 Task: Add Attachment from "Attach a link" to Card Card0000000116 in Board Board0000000029 in Workspace WS0000000010 in Trello. Add Cover Red to Card Card0000000116 in Board Board0000000029 in Workspace WS0000000010 in Trello. Add "Join Card" Button Button0000000116  to Card Card0000000116 in Board Board0000000029 in Workspace WS0000000010 in Trello. Add Description DS0000000116 to Card Card0000000116 in Board Board0000000029 in Workspace WS0000000010 in Trello. Add Comment CM0000000116 to Card Card0000000116 in Board Board0000000029 in Workspace WS0000000010 in Trello
Action: Mouse moved to (460, 601)
Screenshot: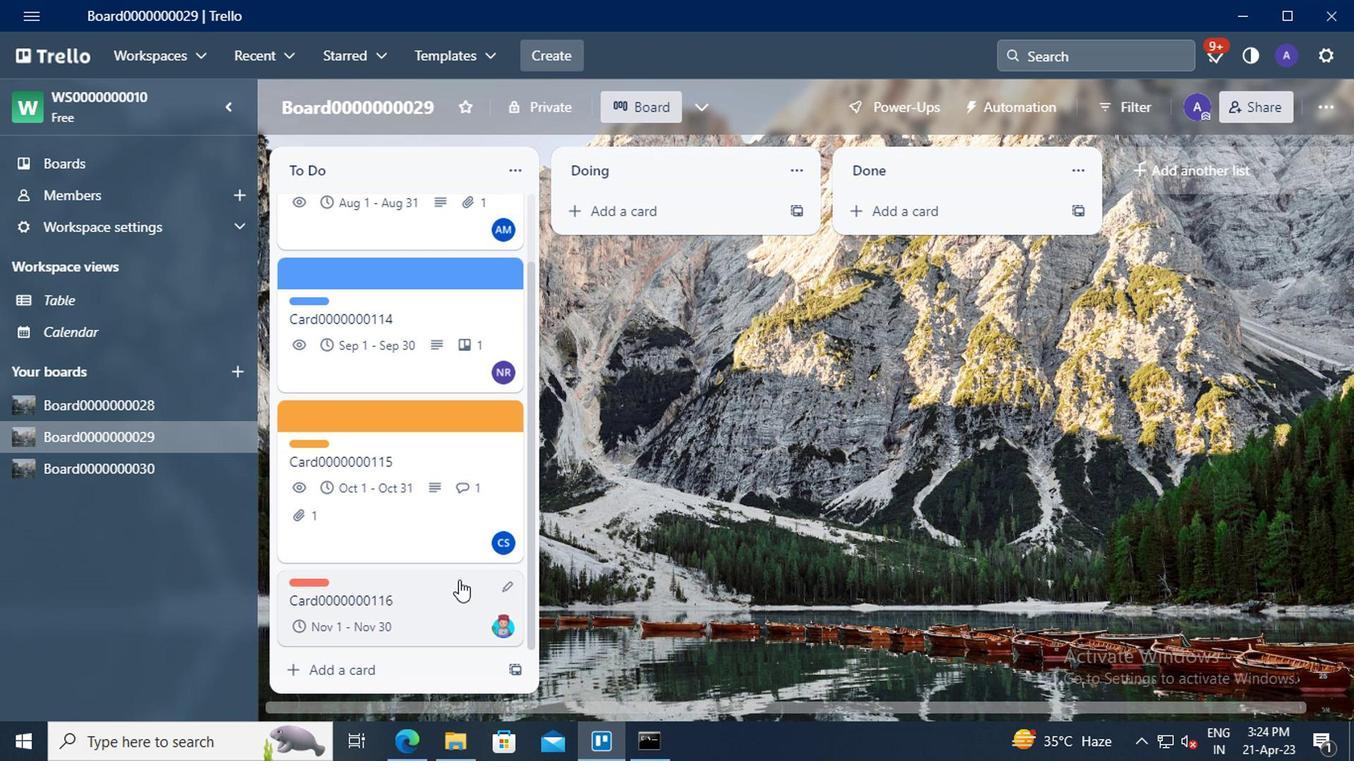 
Action: Mouse pressed left at (460, 601)
Screenshot: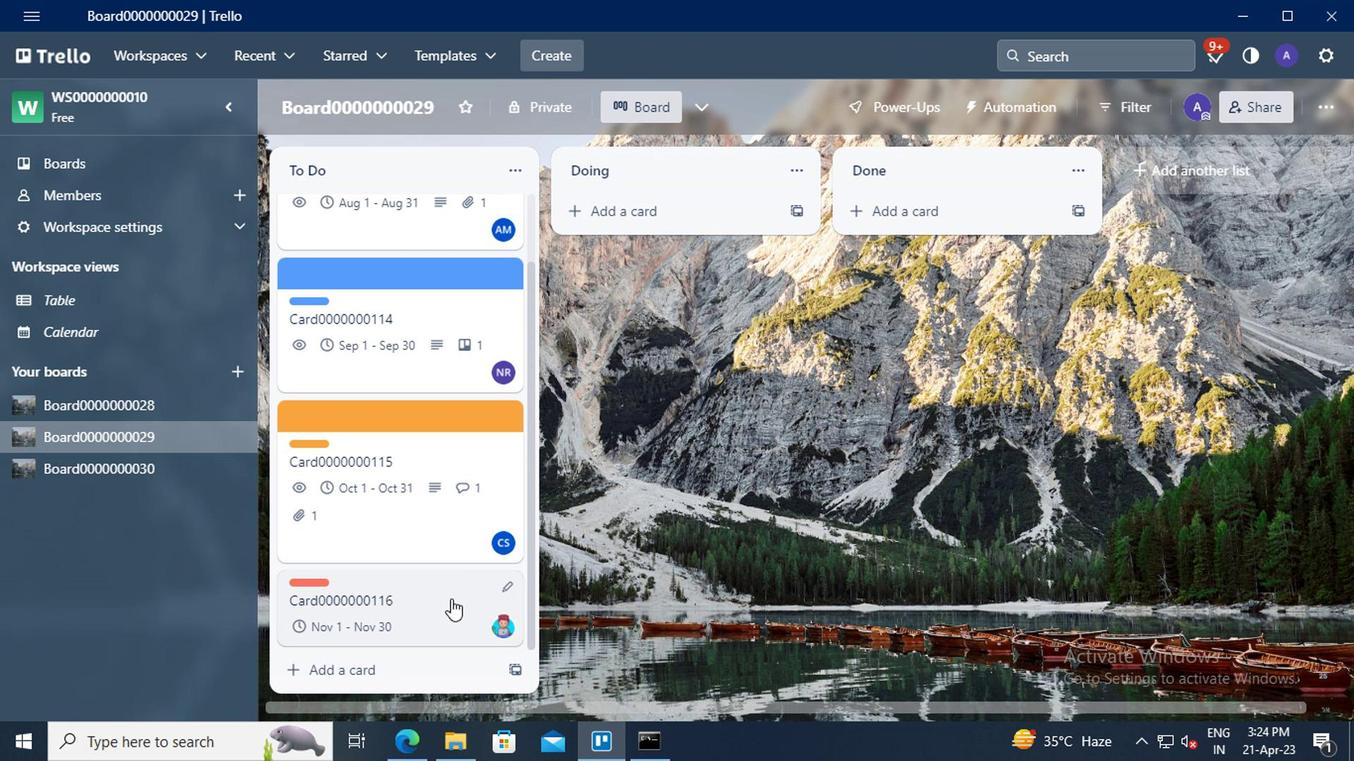 
Action: Mouse moved to (920, 333)
Screenshot: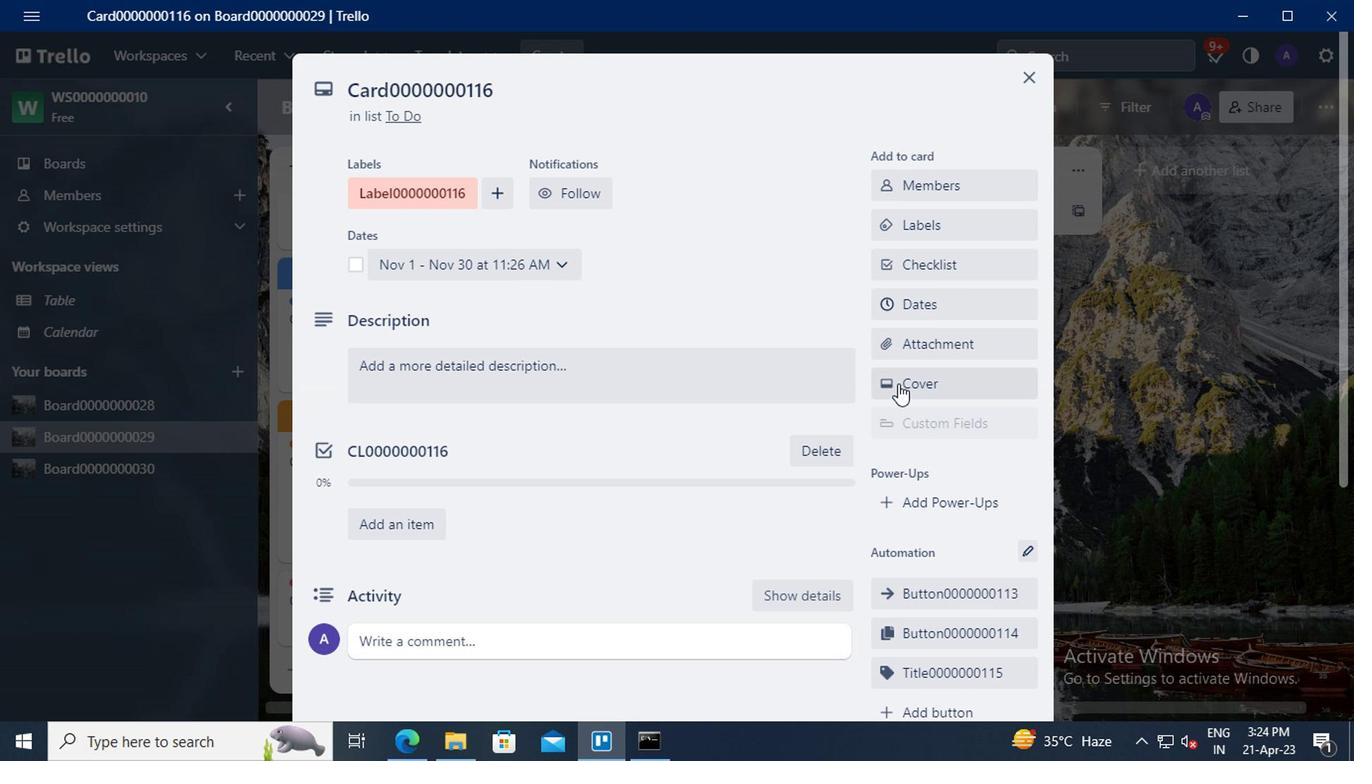 
Action: Mouse pressed left at (920, 333)
Screenshot: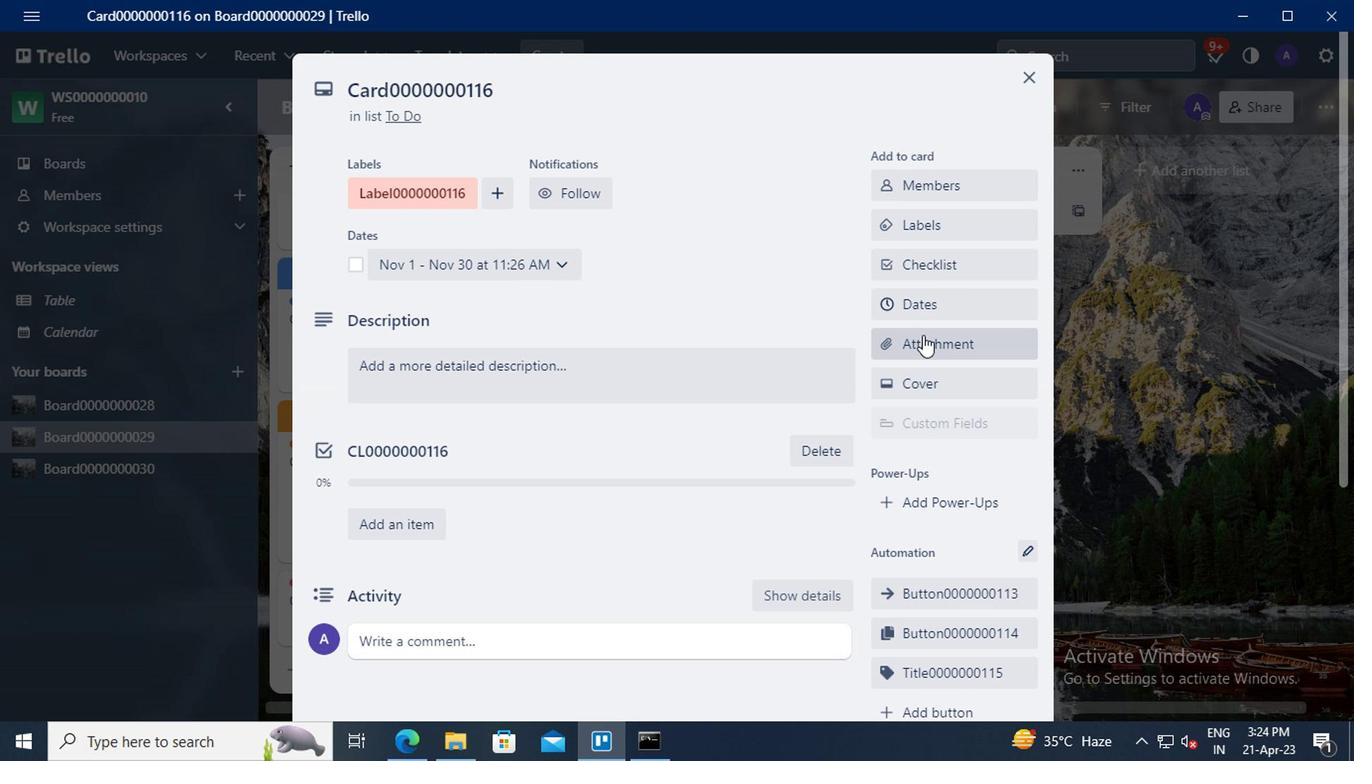 
Action: Mouse moved to (424, 740)
Screenshot: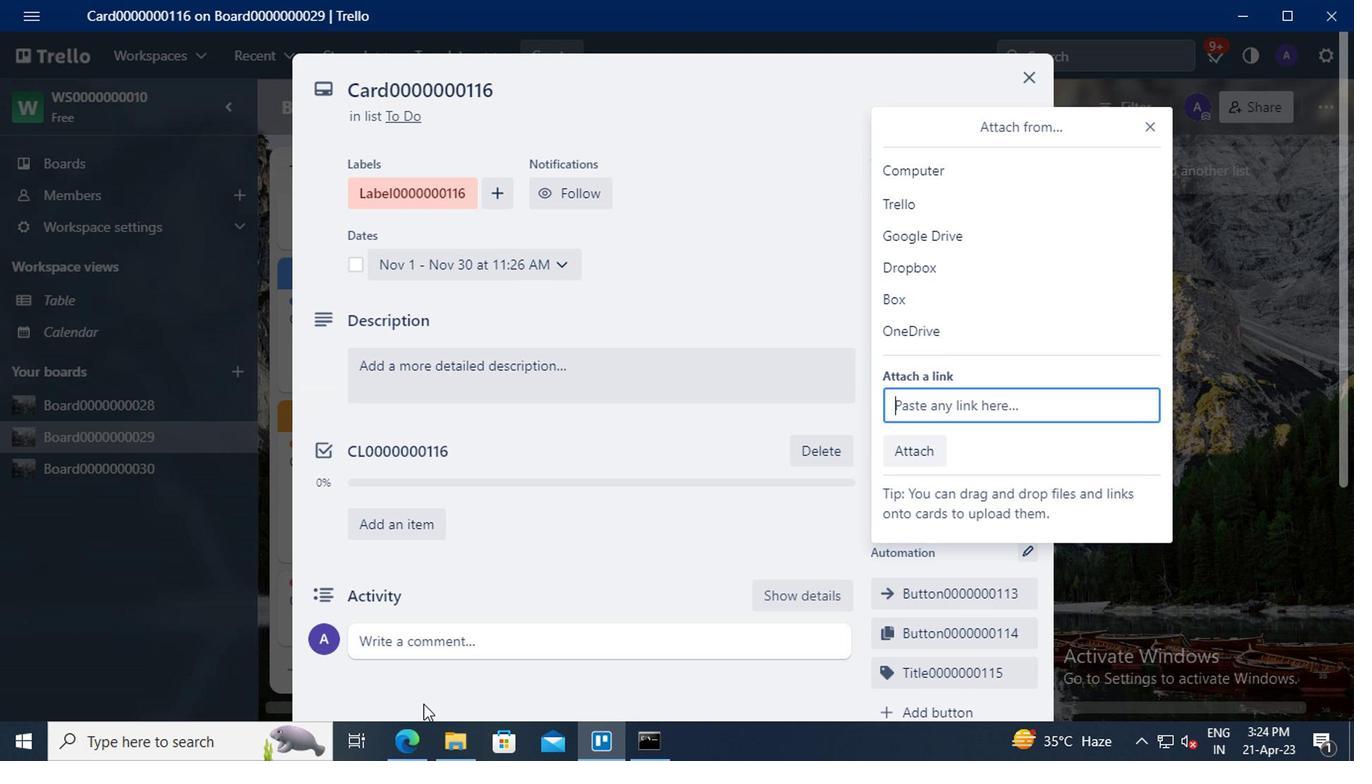 
Action: Mouse pressed left at (424, 740)
Screenshot: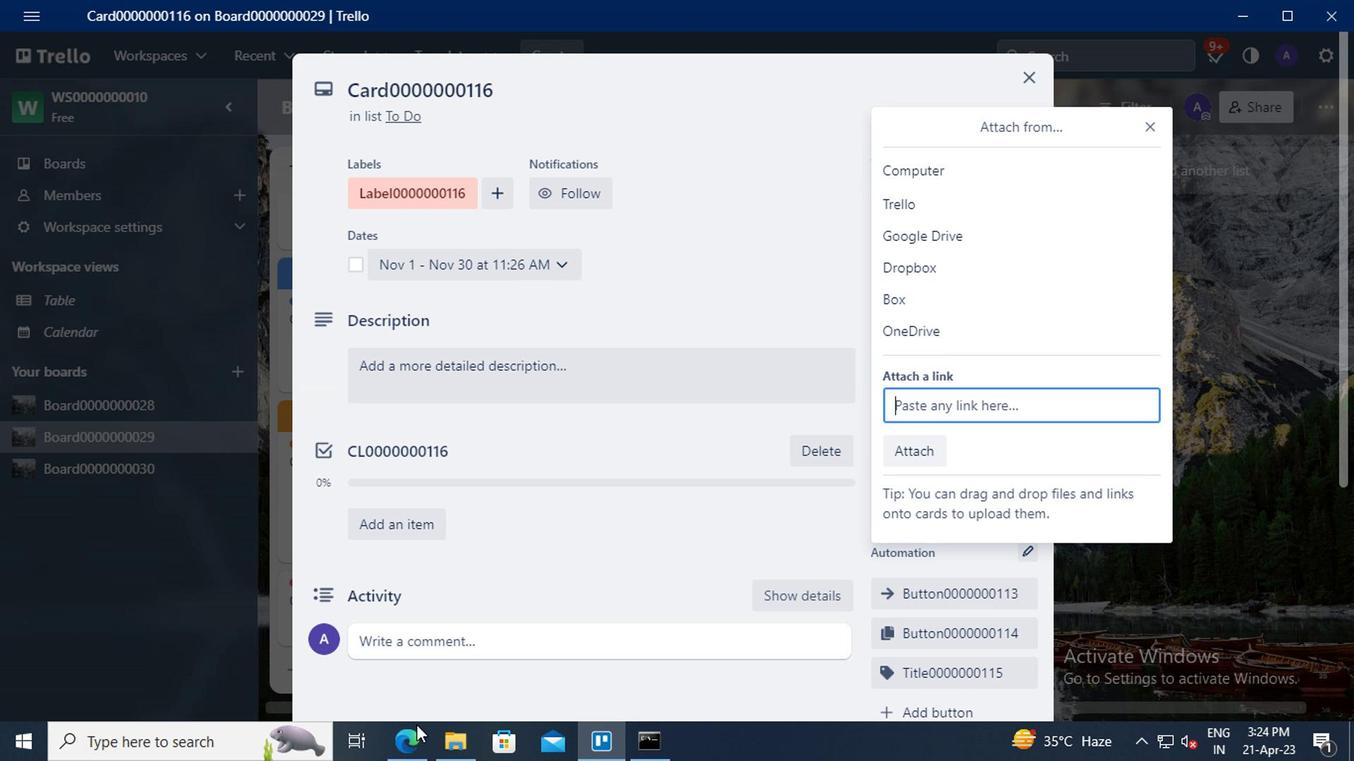 
Action: Mouse moved to (439, 49)
Screenshot: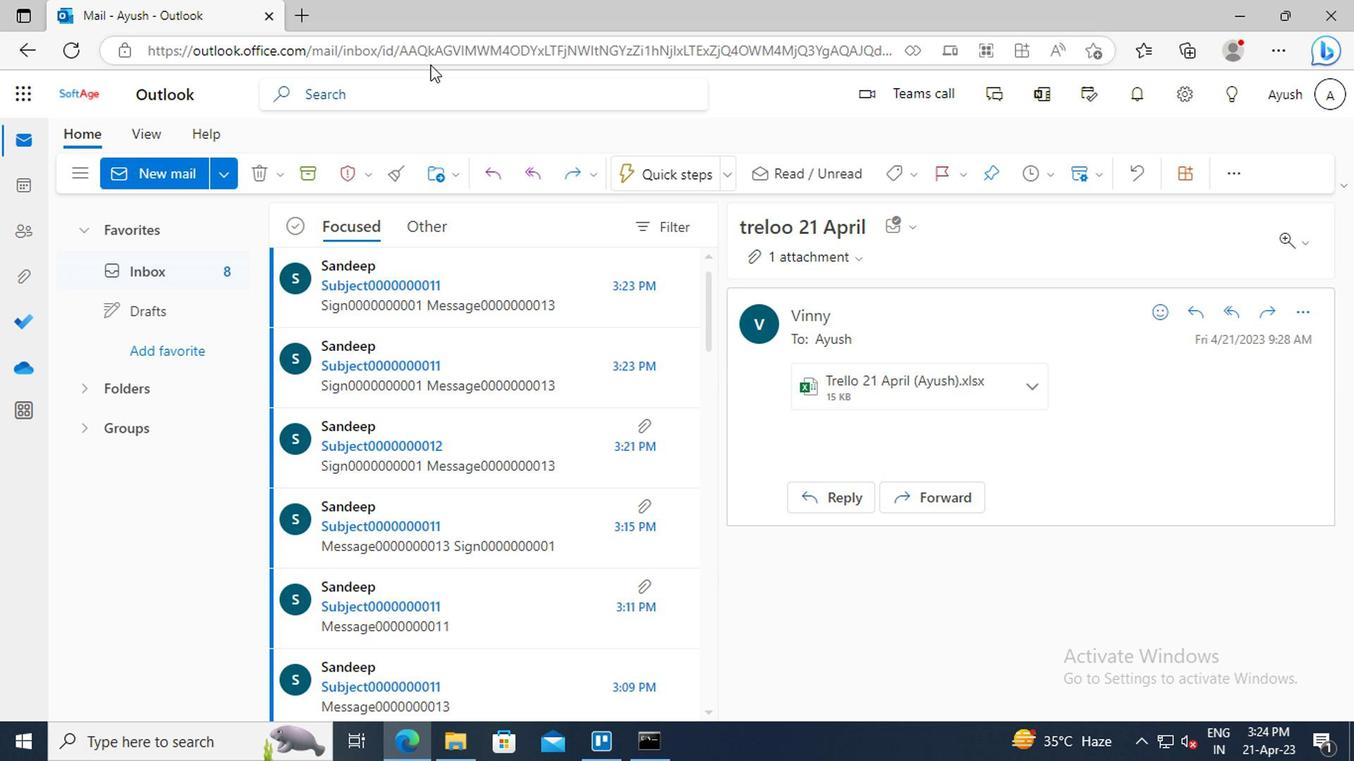 
Action: Mouse pressed left at (439, 49)
Screenshot: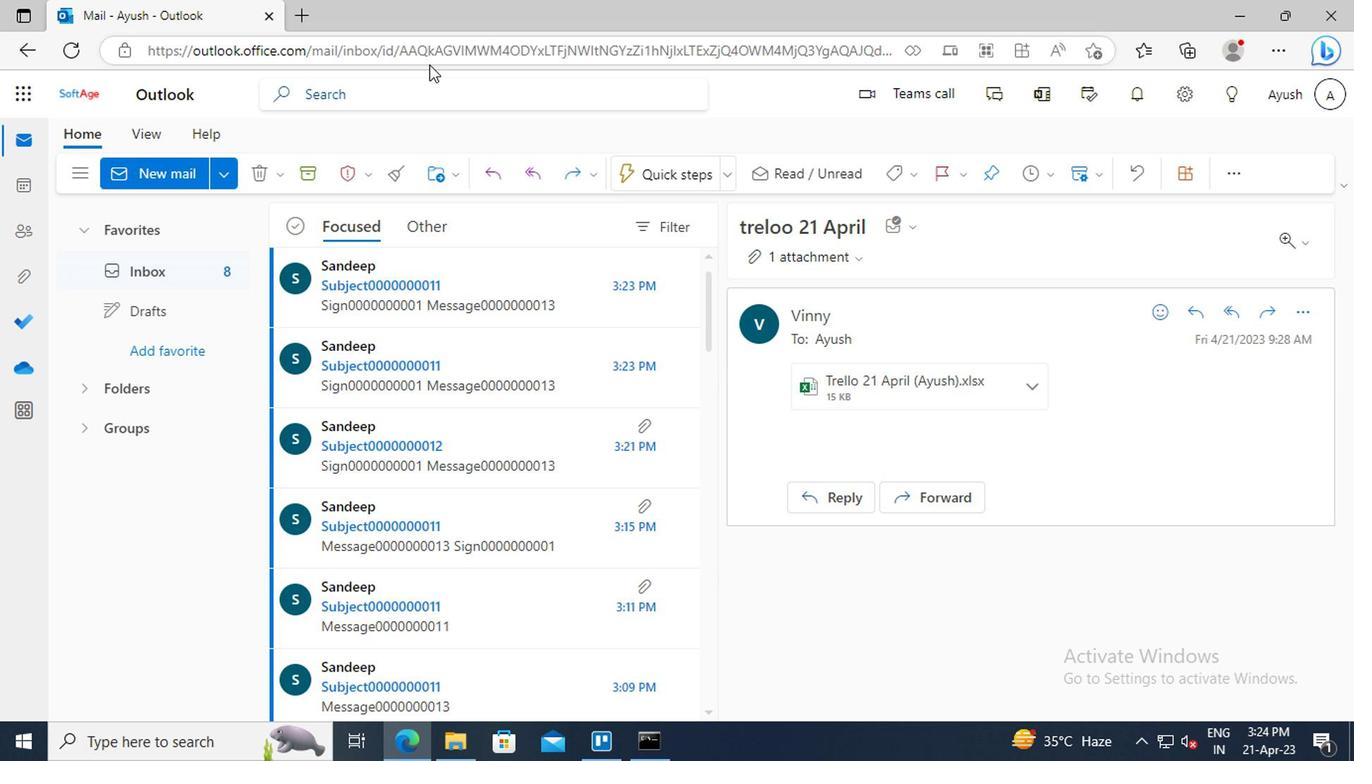 
Action: Key pressed ctrl+C
Screenshot: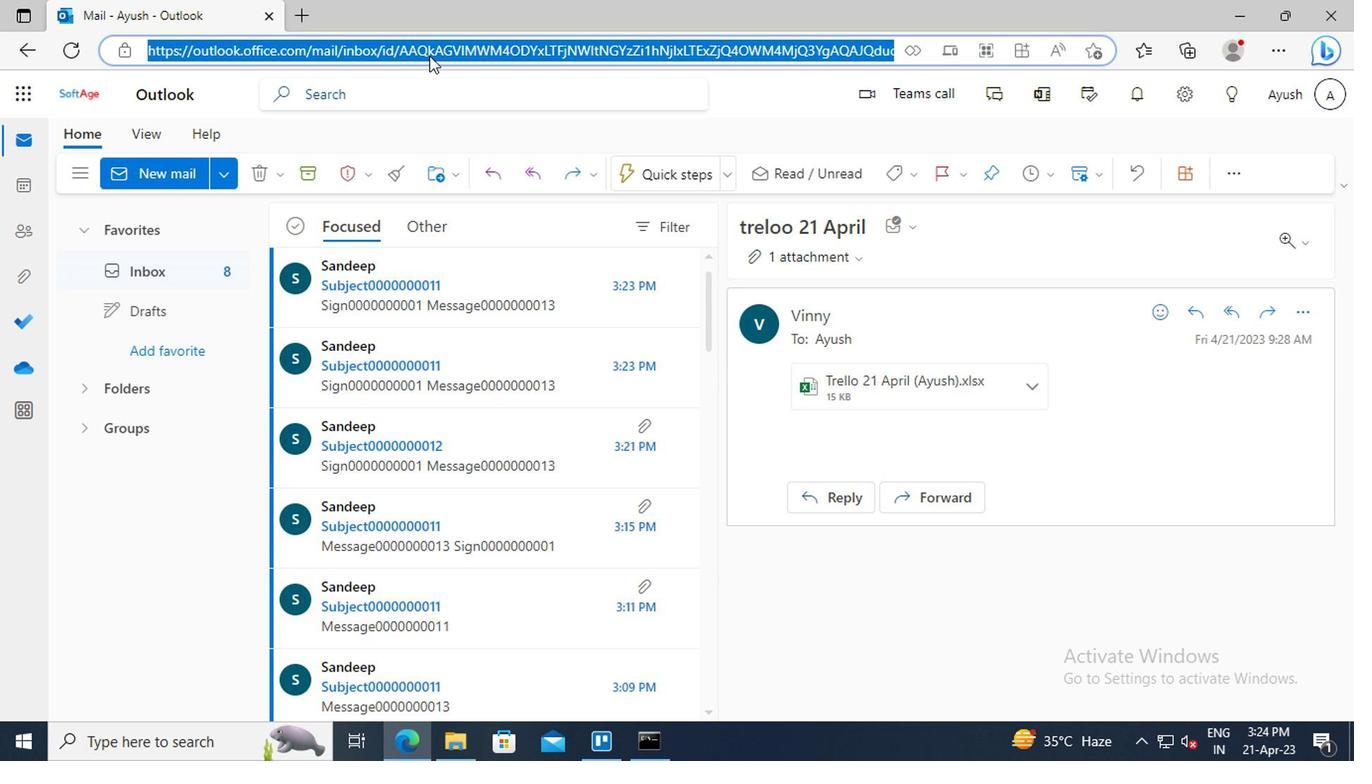 
Action: Mouse moved to (612, 749)
Screenshot: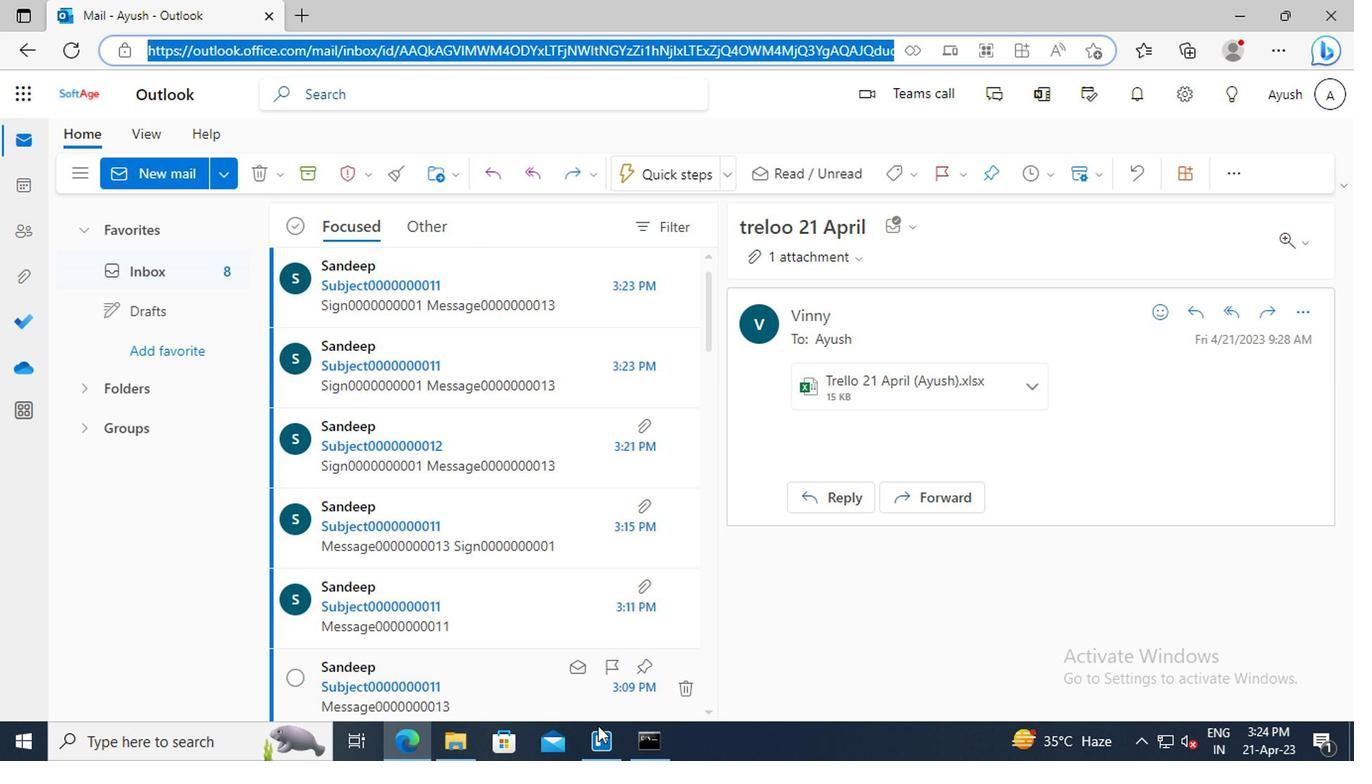 
Action: Mouse pressed left at (612, 749)
Screenshot: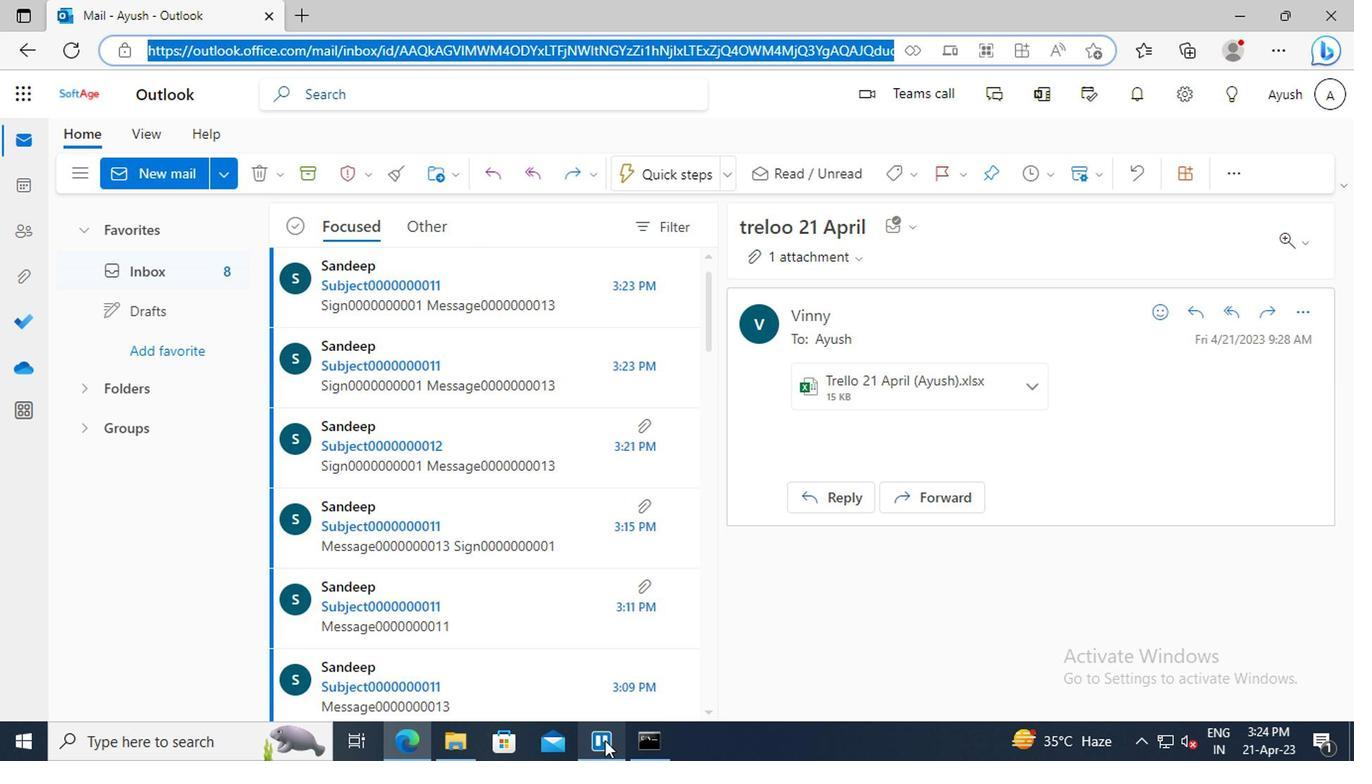 
Action: Mouse moved to (903, 413)
Screenshot: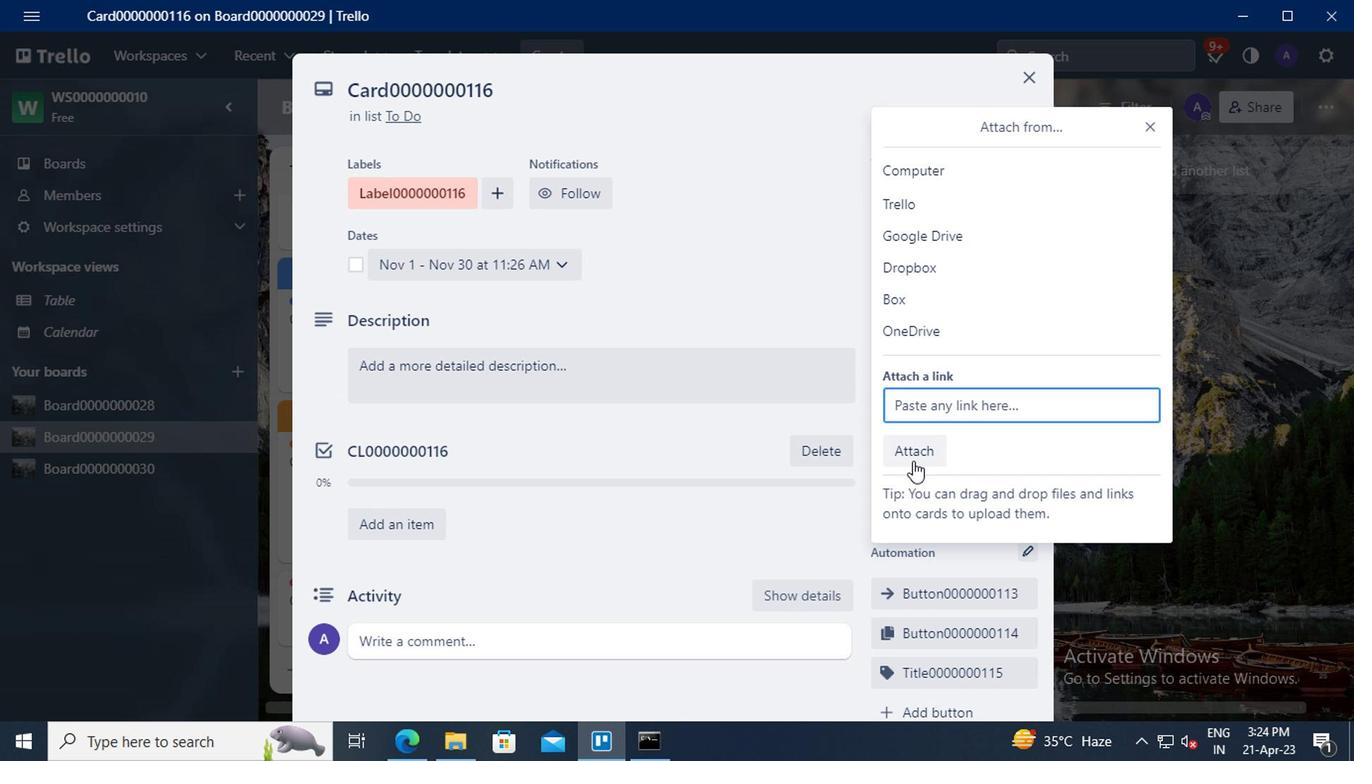 
Action: Mouse pressed left at (903, 413)
Screenshot: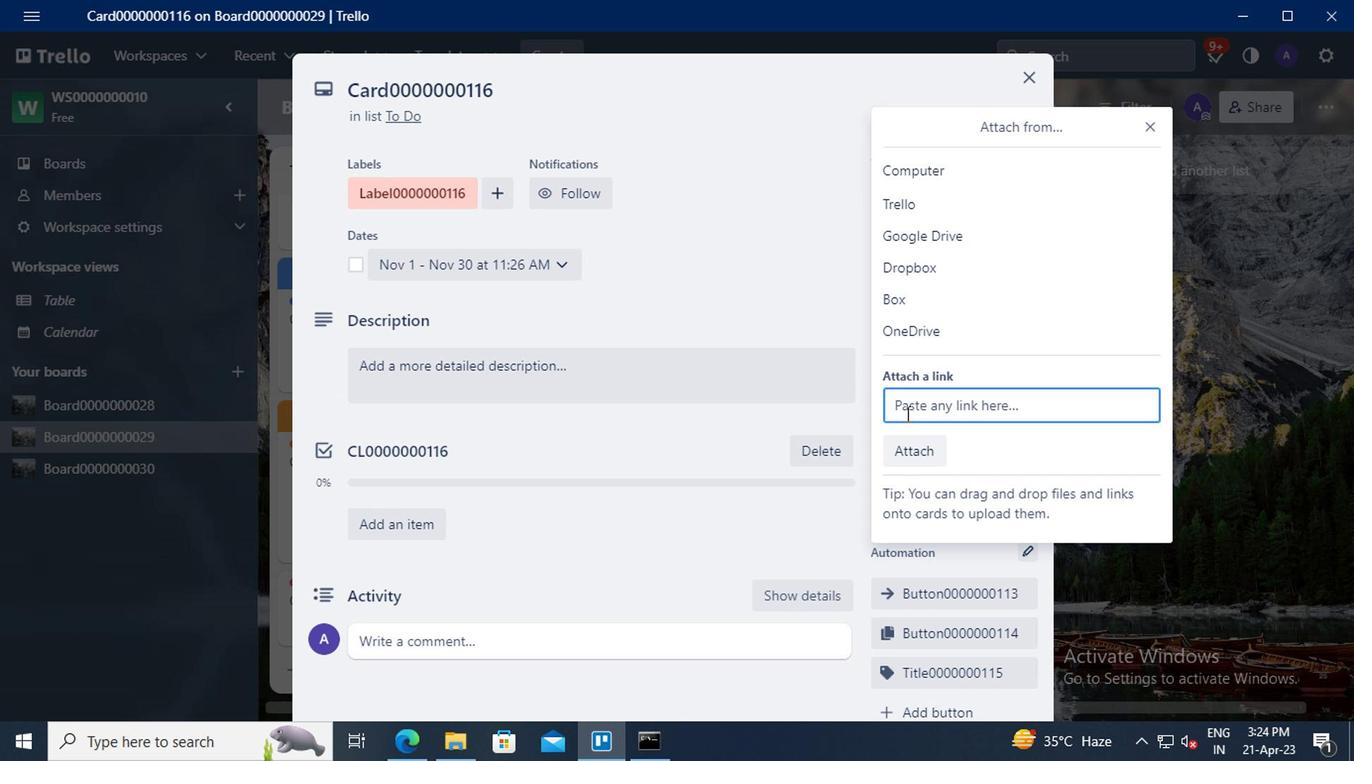 
Action: Key pressed ctrl+V
Screenshot: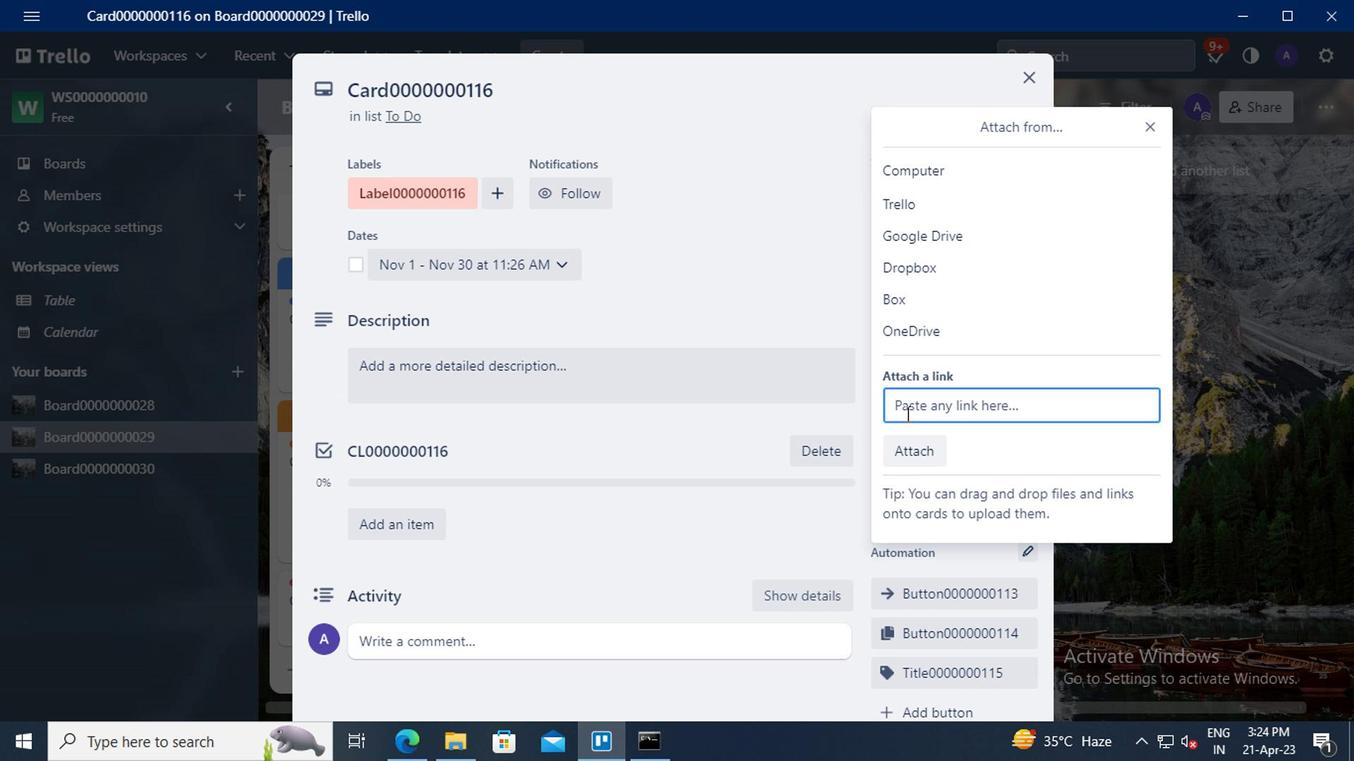 
Action: Mouse moved to (901, 512)
Screenshot: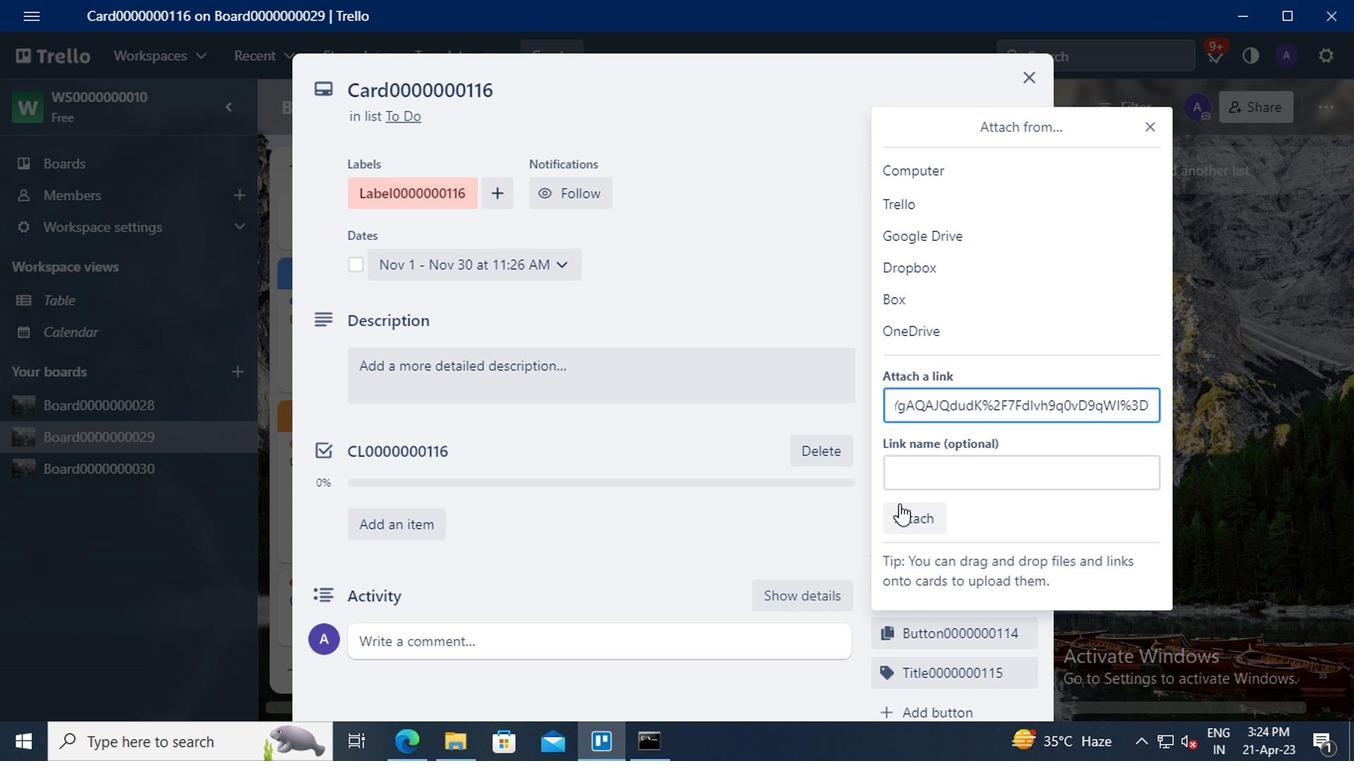 
Action: Mouse pressed left at (901, 512)
Screenshot: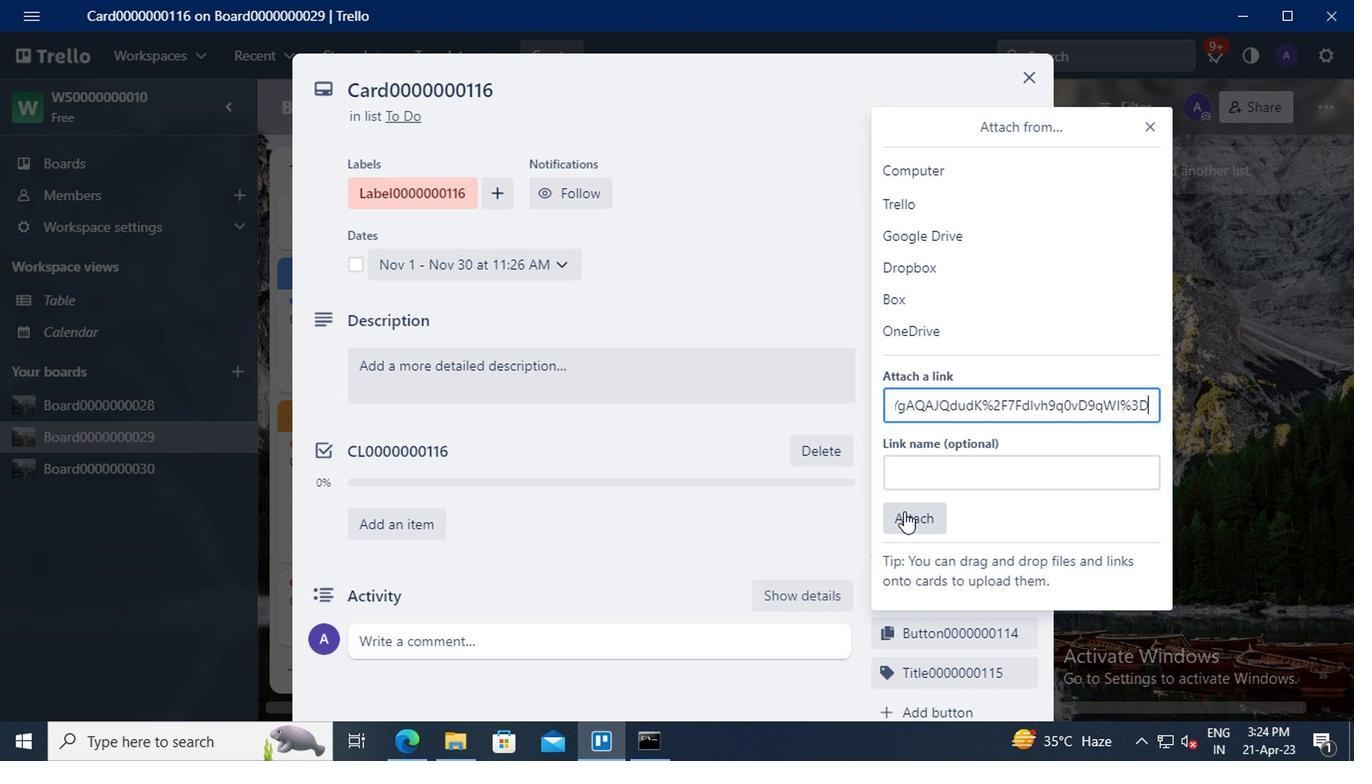 
Action: Mouse moved to (921, 387)
Screenshot: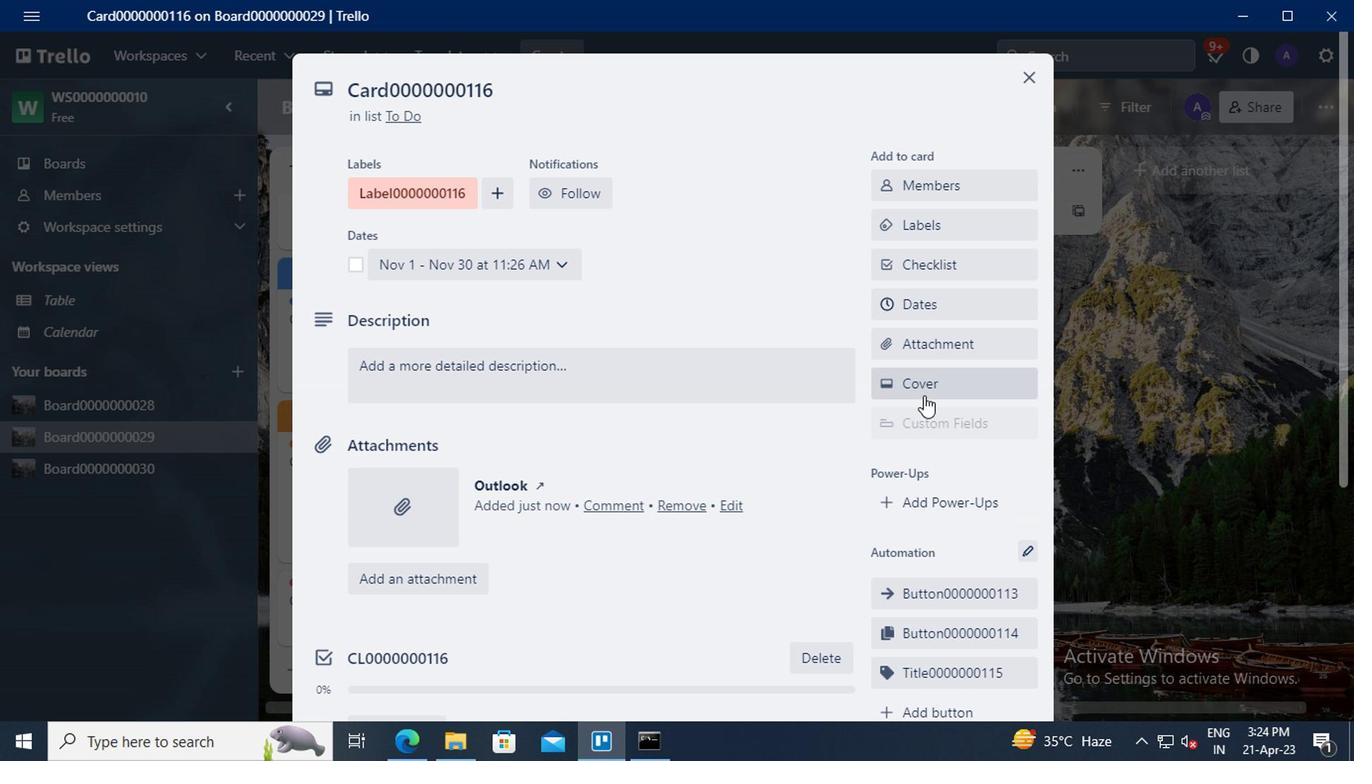
Action: Mouse pressed left at (921, 387)
Screenshot: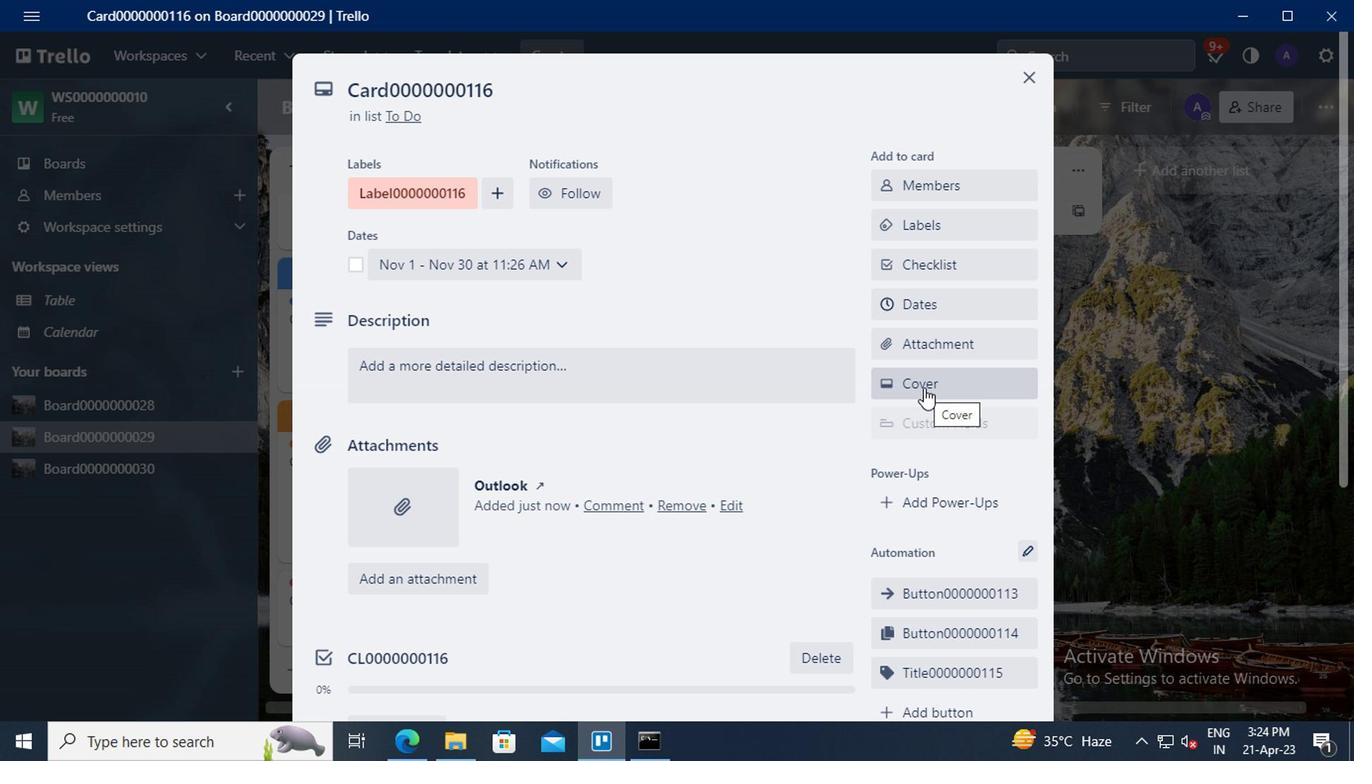 
Action: Mouse moved to (1064, 326)
Screenshot: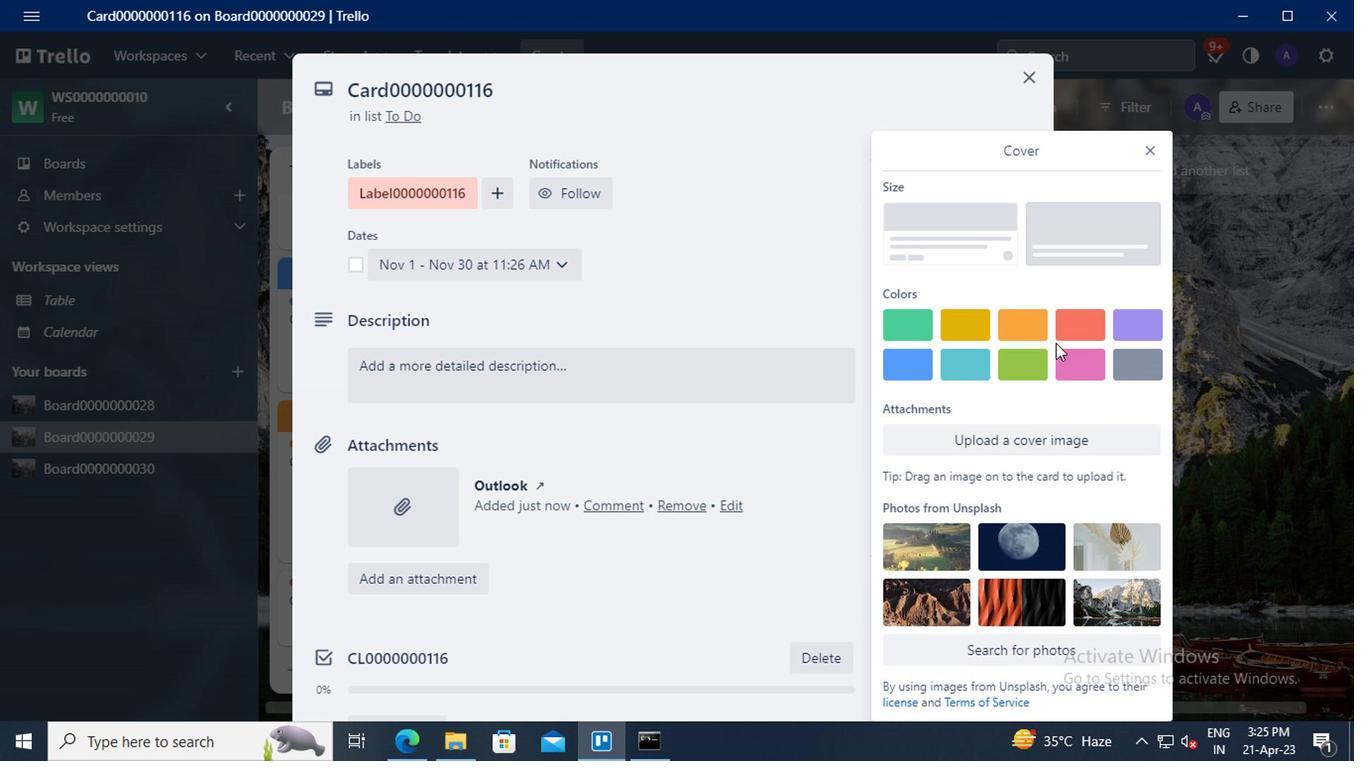
Action: Mouse pressed left at (1064, 326)
Screenshot: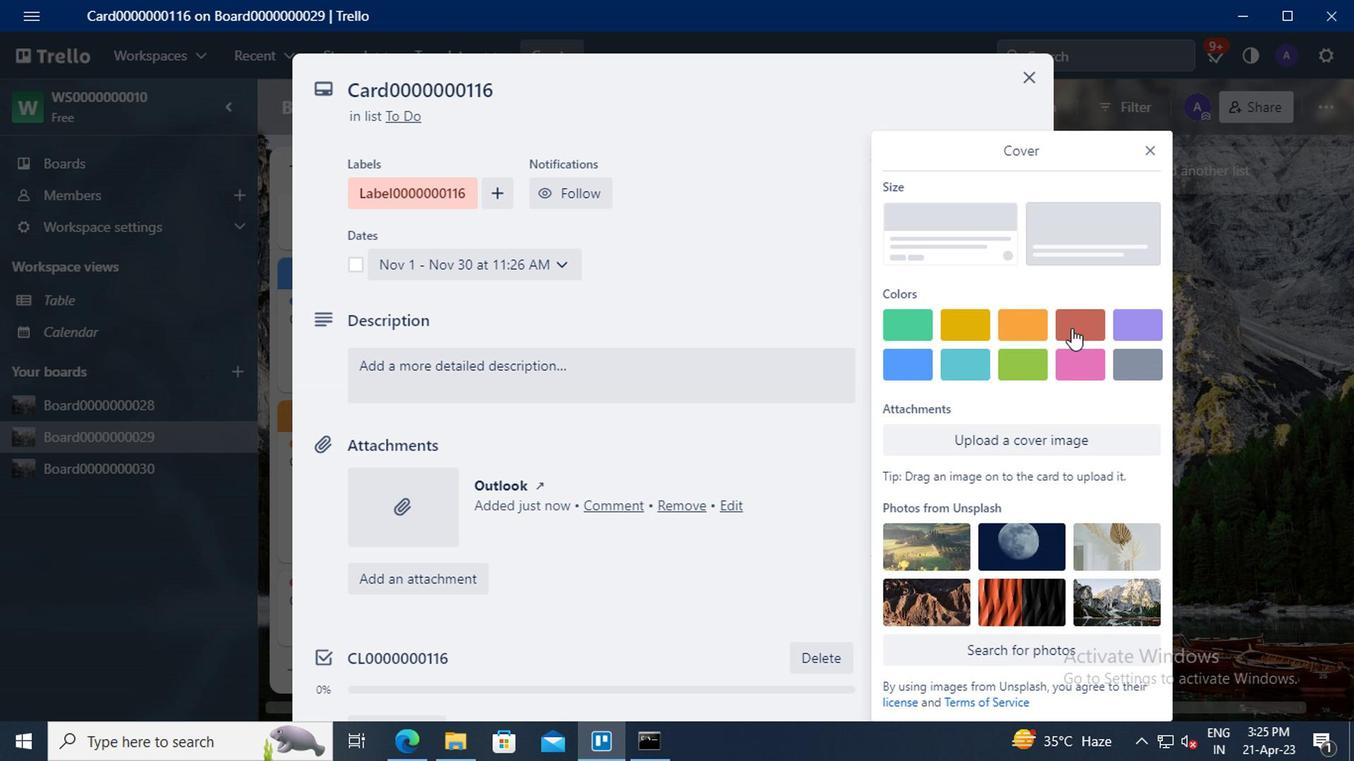 
Action: Mouse moved to (1138, 111)
Screenshot: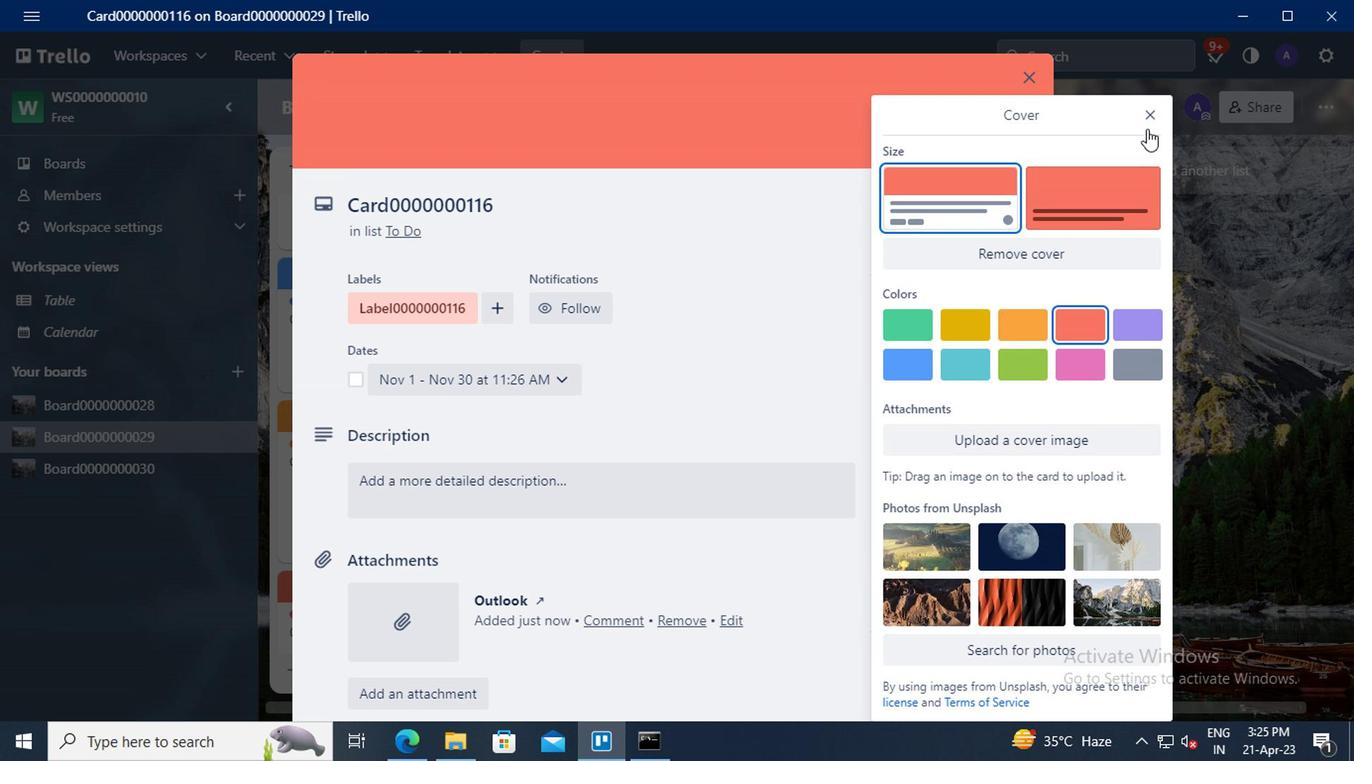 
Action: Mouse pressed left at (1138, 111)
Screenshot: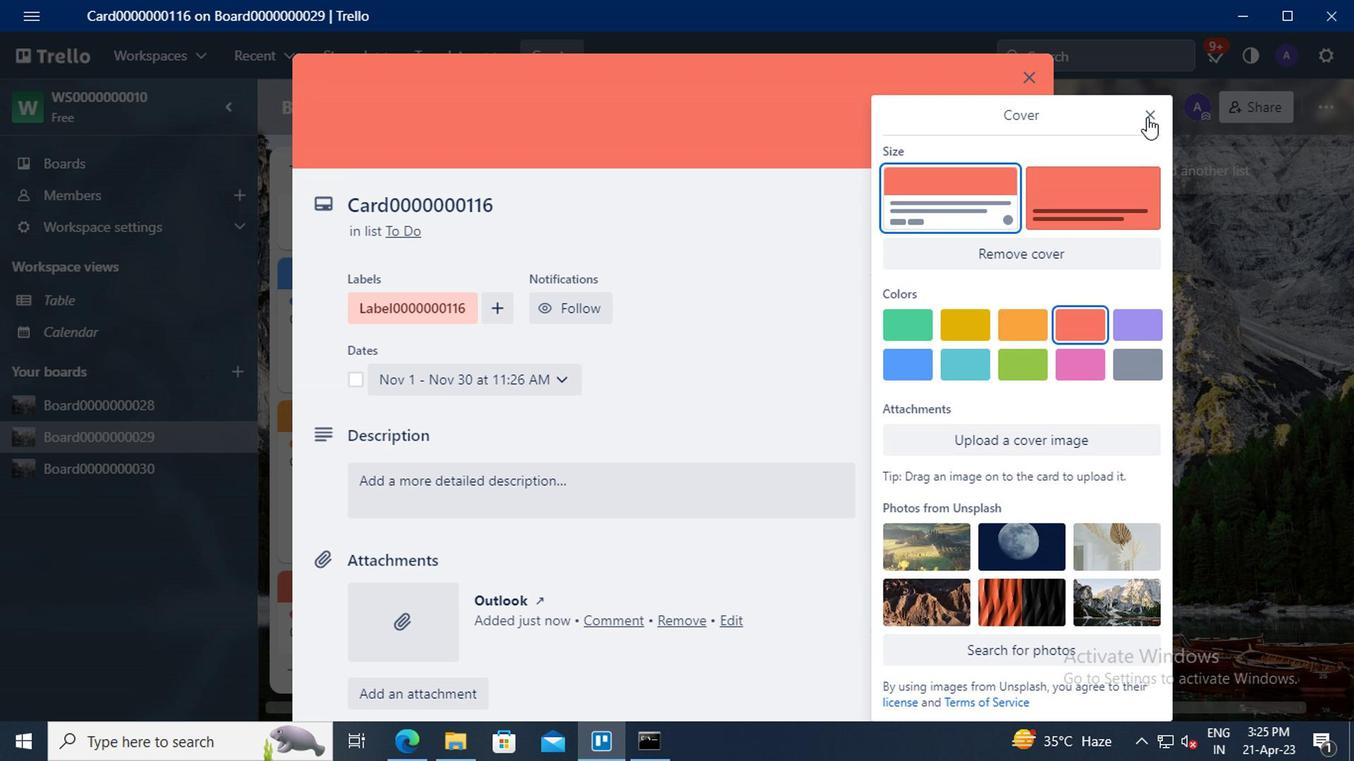 
Action: Mouse moved to (953, 259)
Screenshot: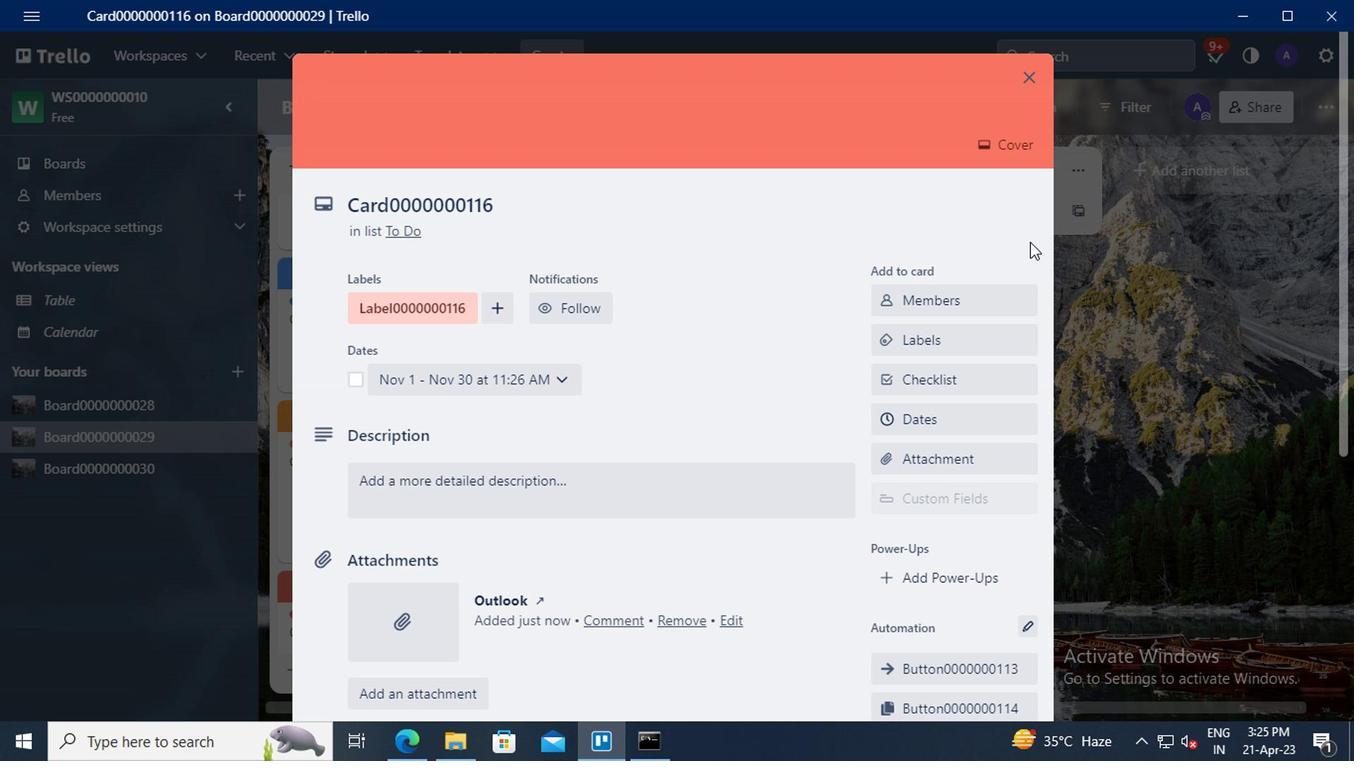 
Action: Mouse scrolled (953, 258) with delta (0, 0)
Screenshot: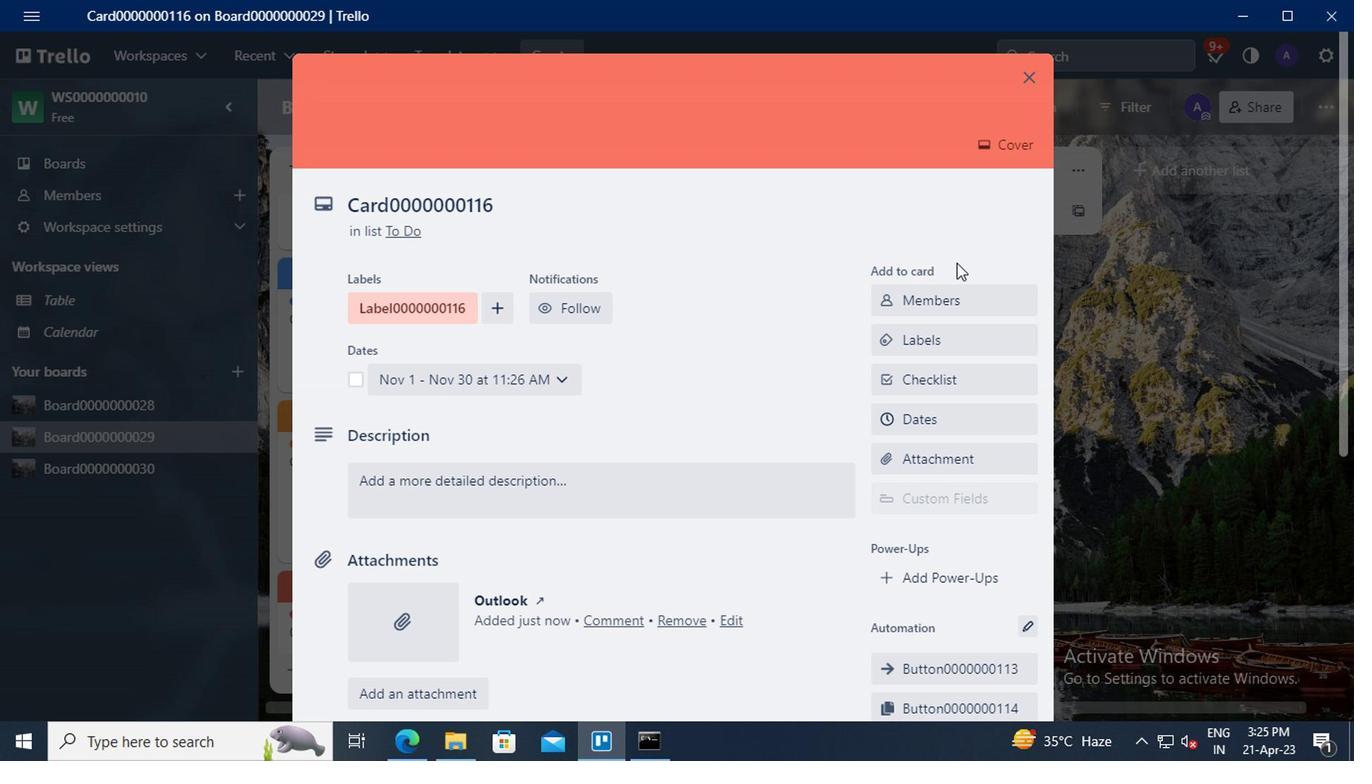 
Action: Mouse scrolled (953, 258) with delta (0, 0)
Screenshot: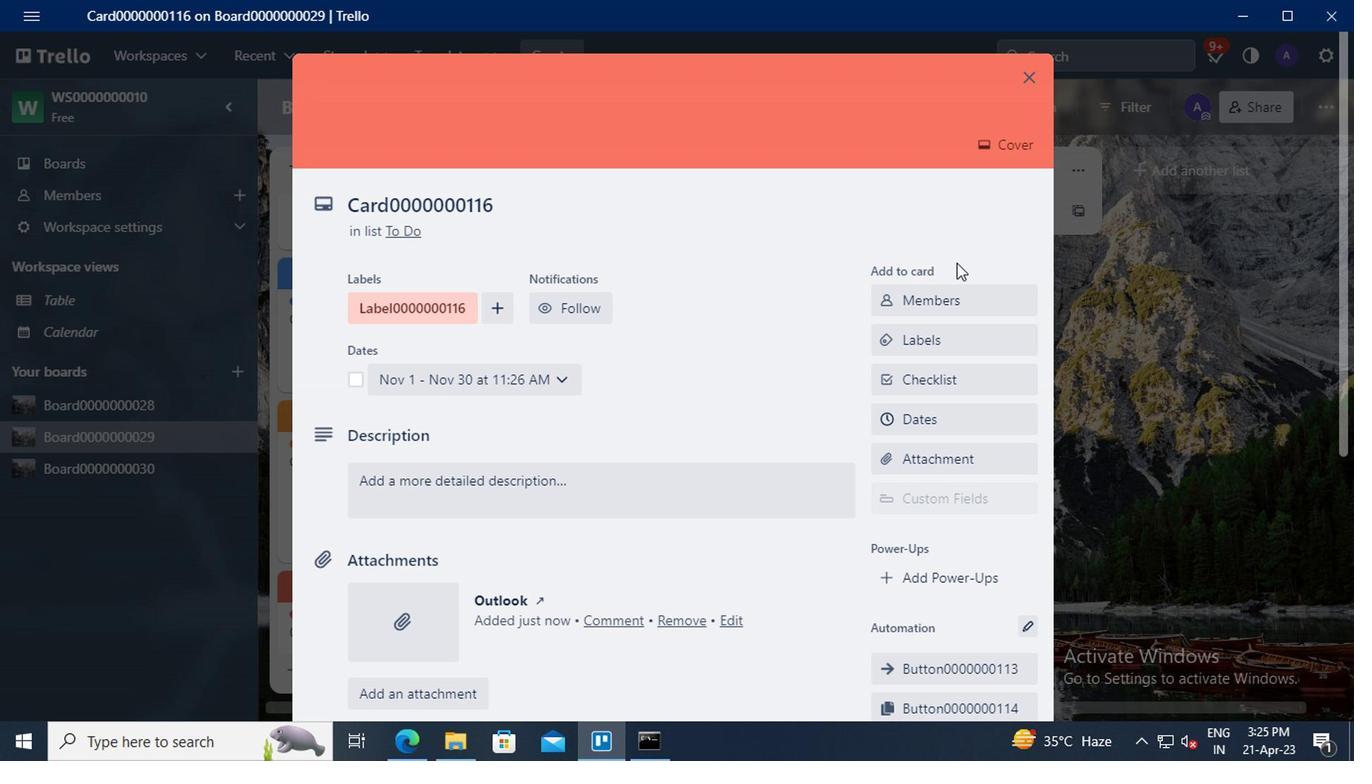 
Action: Mouse scrolled (953, 258) with delta (0, 0)
Screenshot: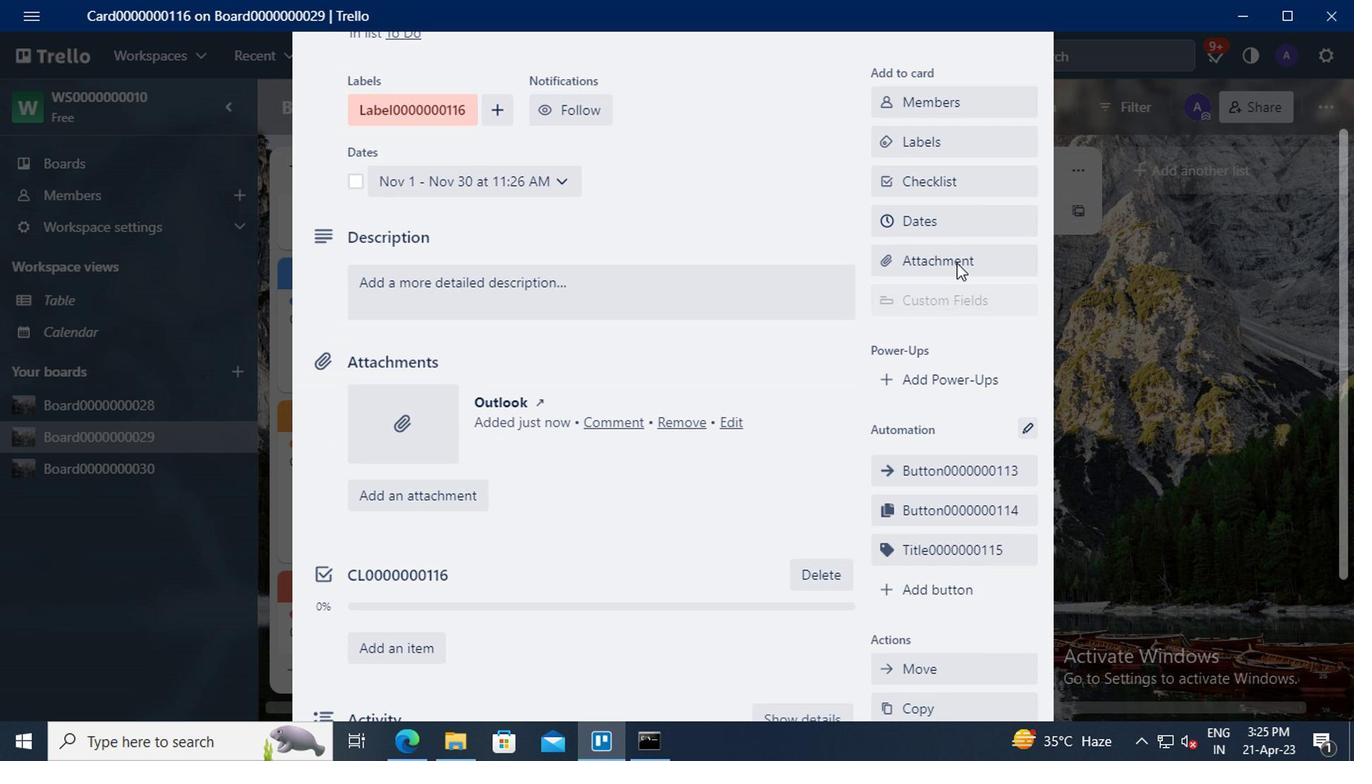 
Action: Mouse moved to (958, 488)
Screenshot: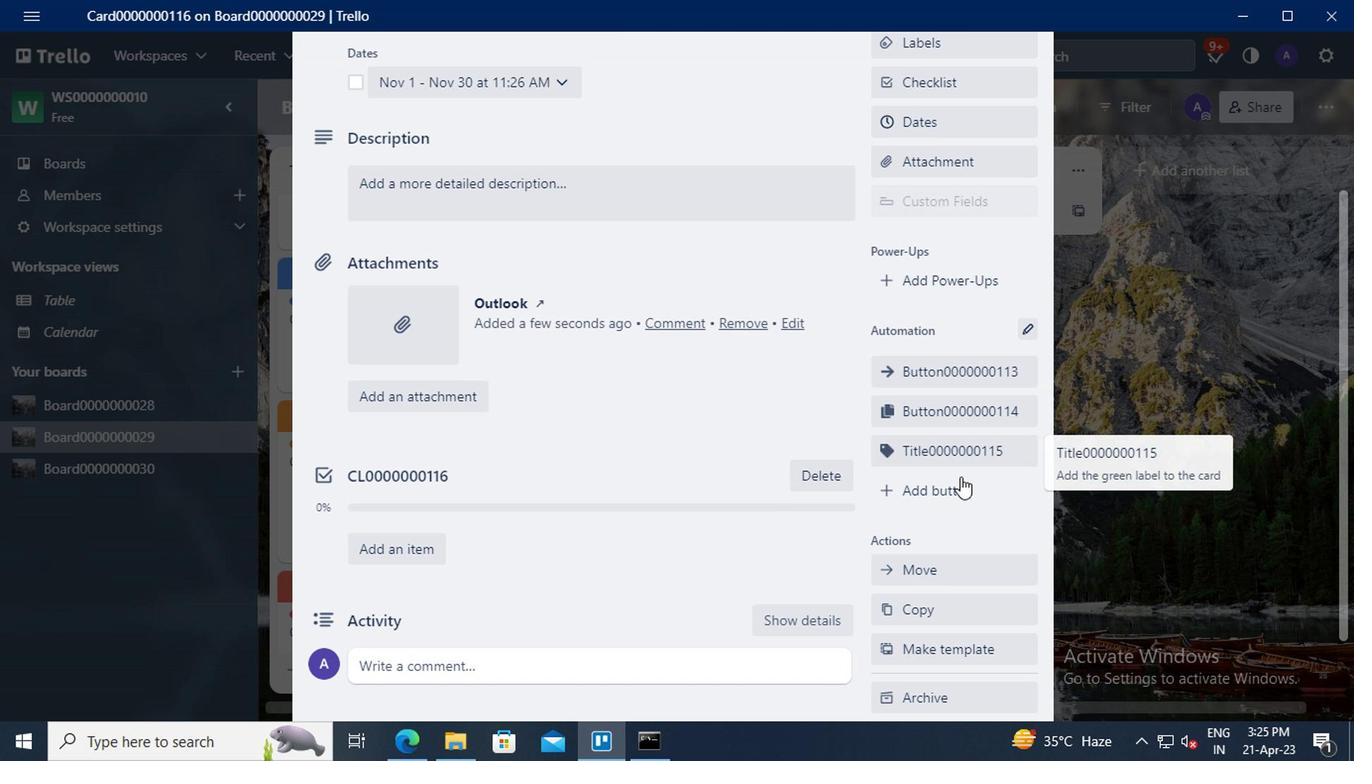 
Action: Mouse pressed left at (958, 488)
Screenshot: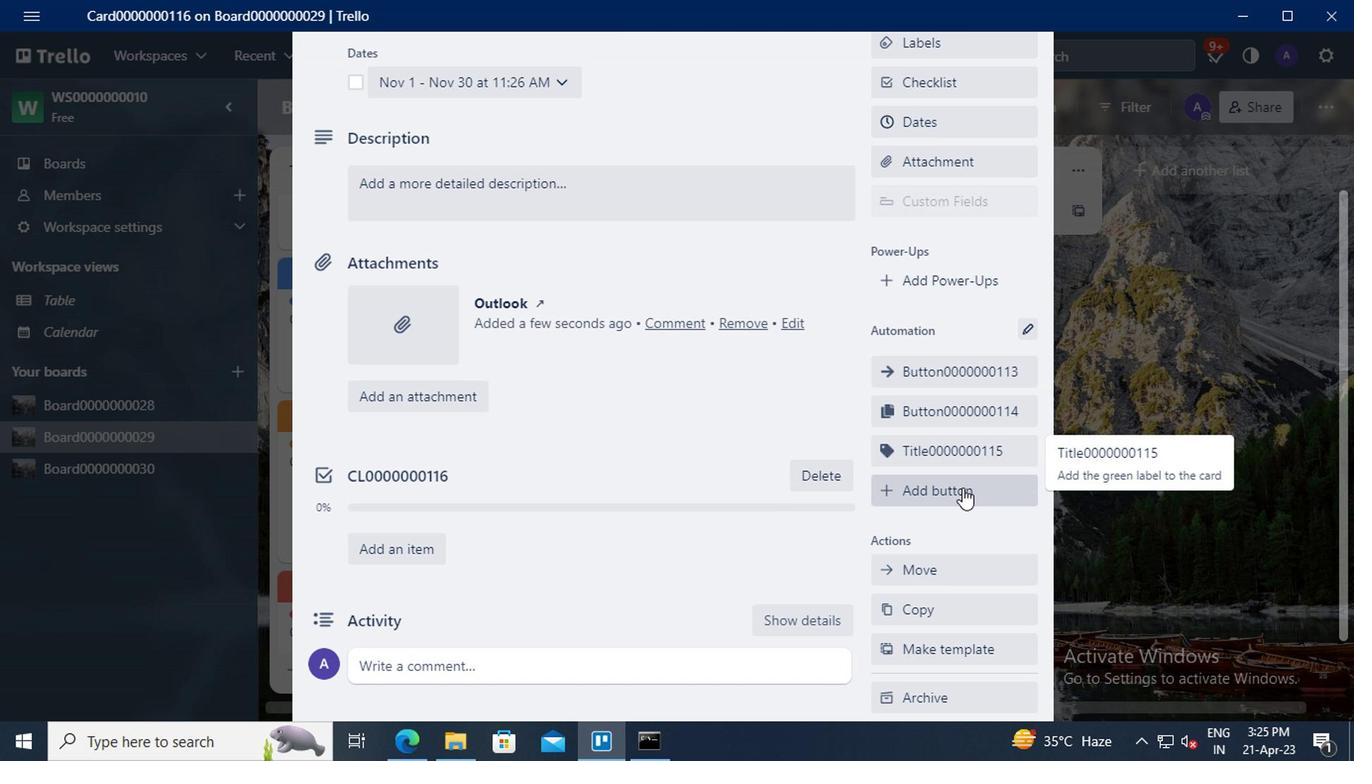 
Action: Mouse moved to (942, 307)
Screenshot: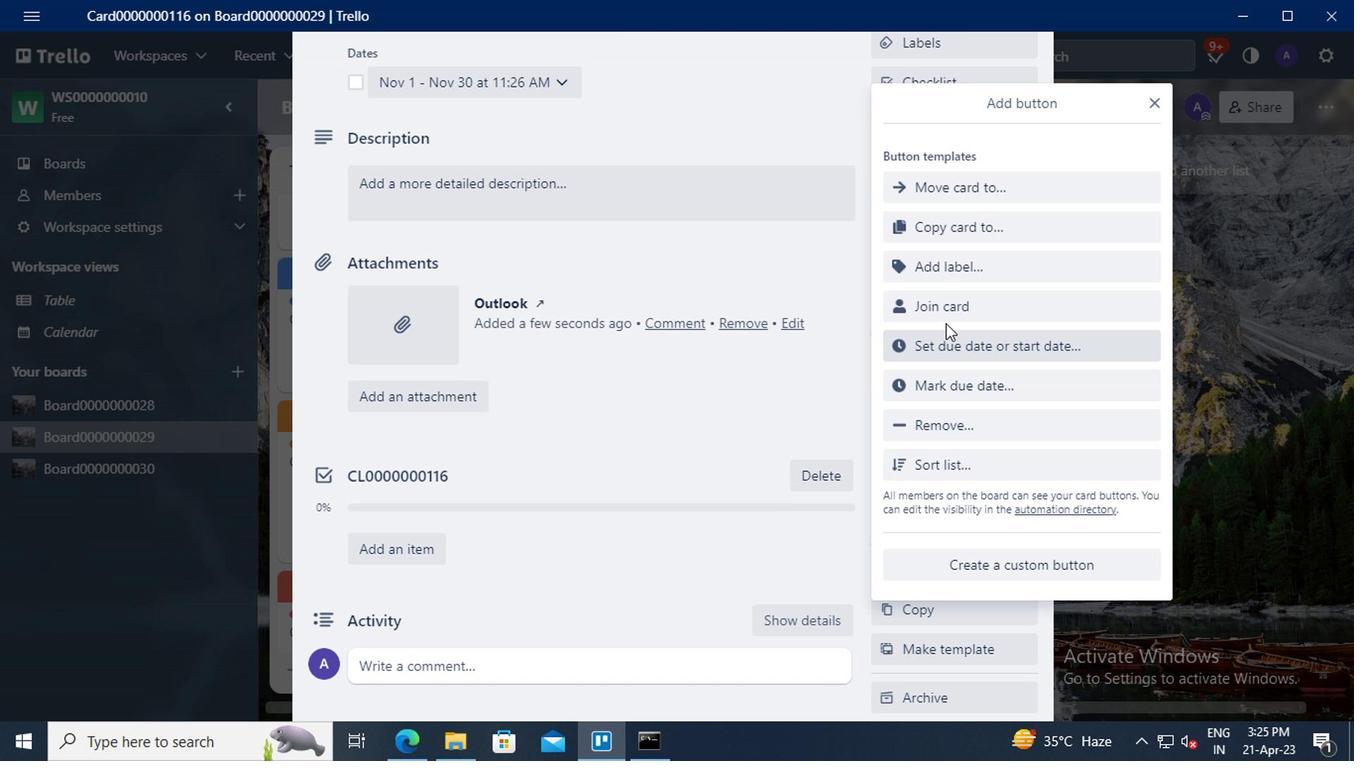 
Action: Mouse pressed left at (942, 307)
Screenshot: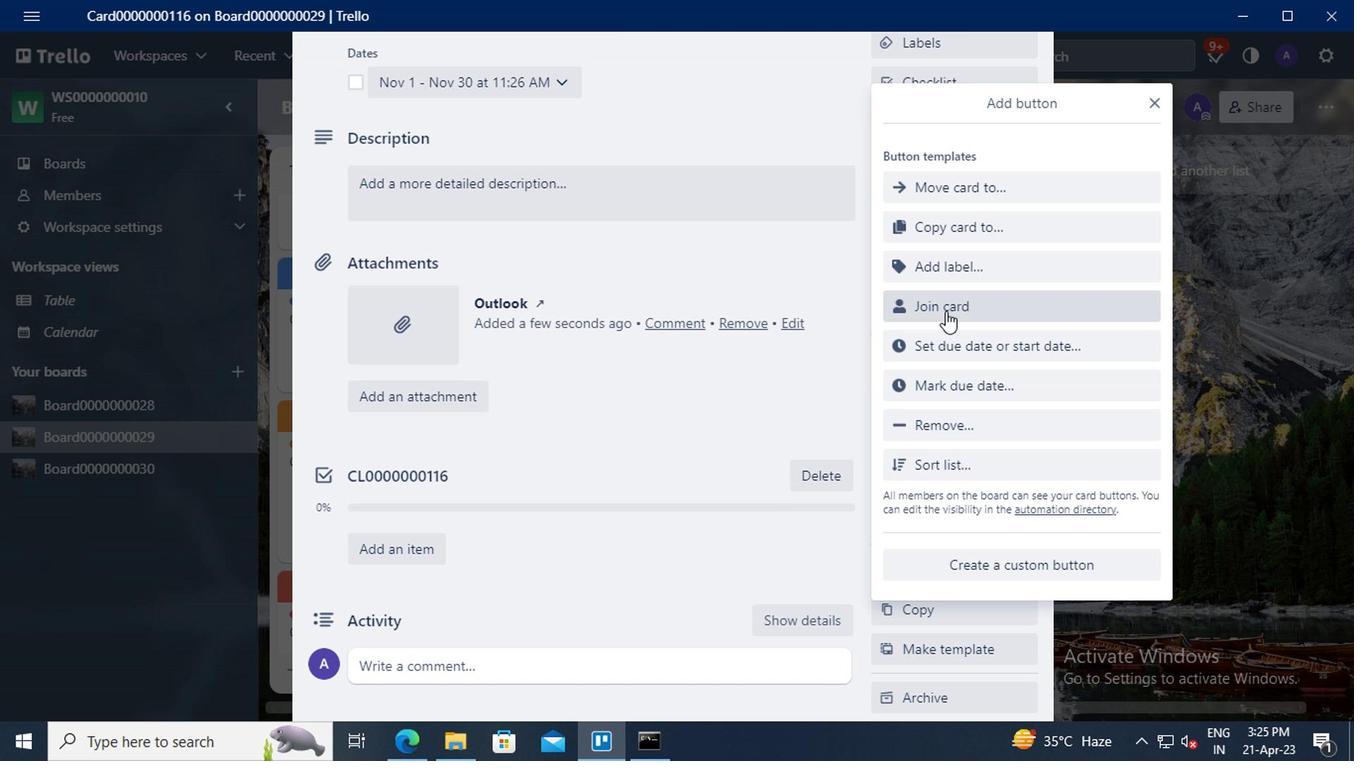 
Action: Mouse moved to (948, 214)
Screenshot: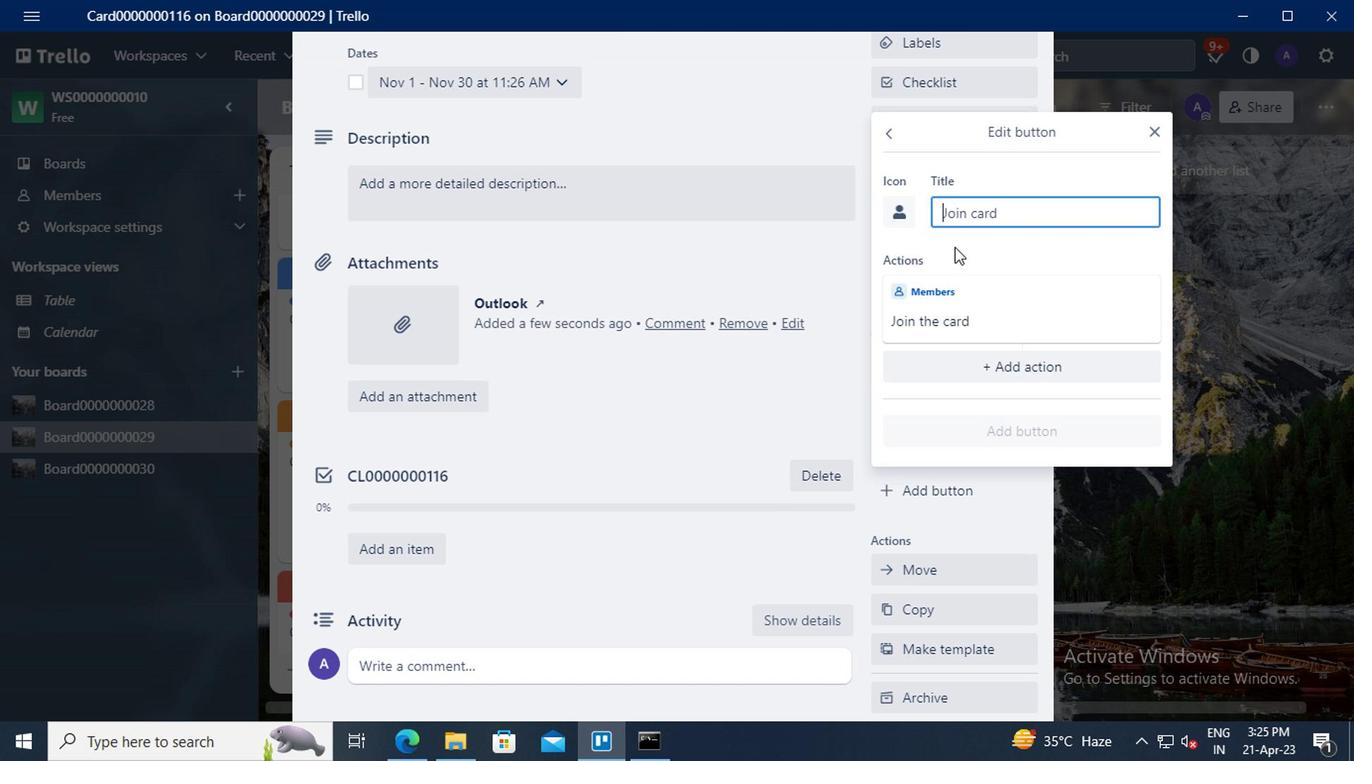 
Action: Mouse pressed left at (948, 214)
Screenshot: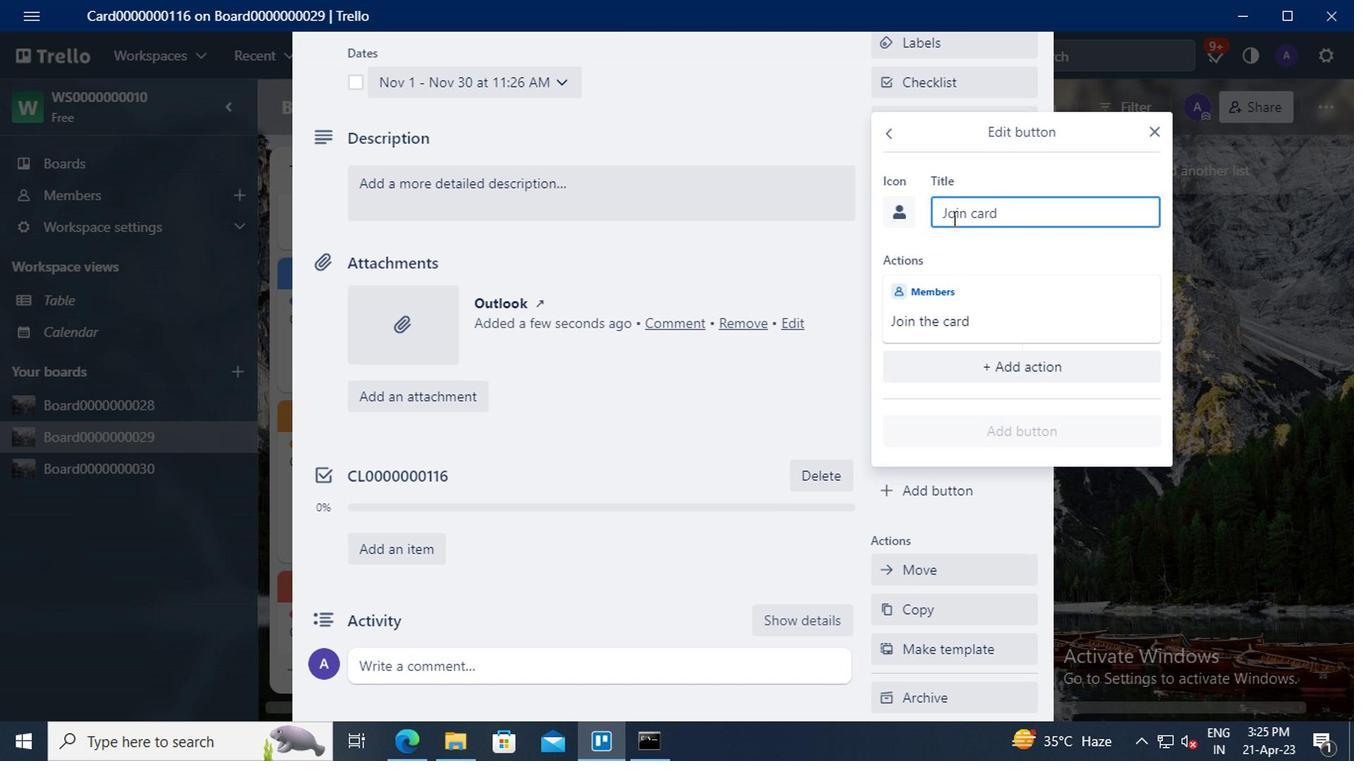 
Action: Key pressed <Key.shift>ctrl+BUTTON0000000116
Screenshot: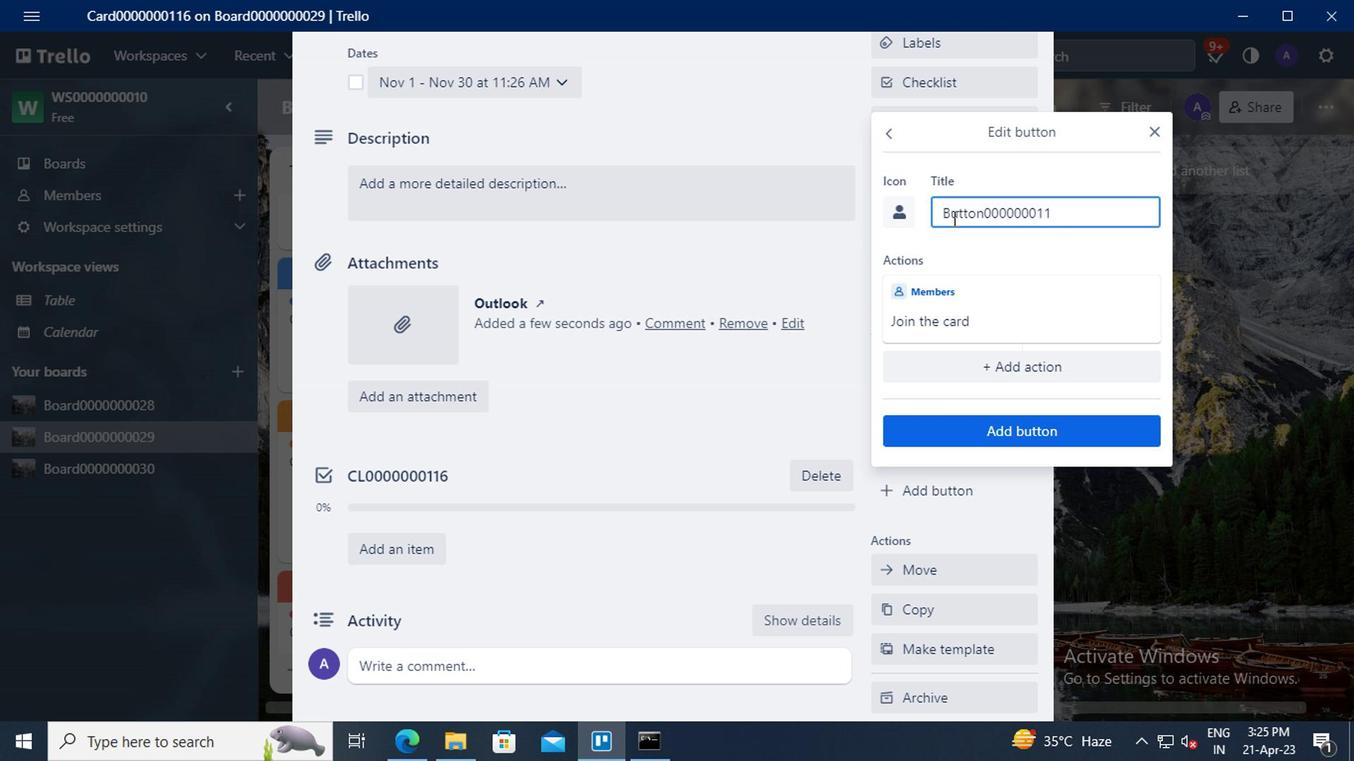 
Action: Mouse moved to (1001, 433)
Screenshot: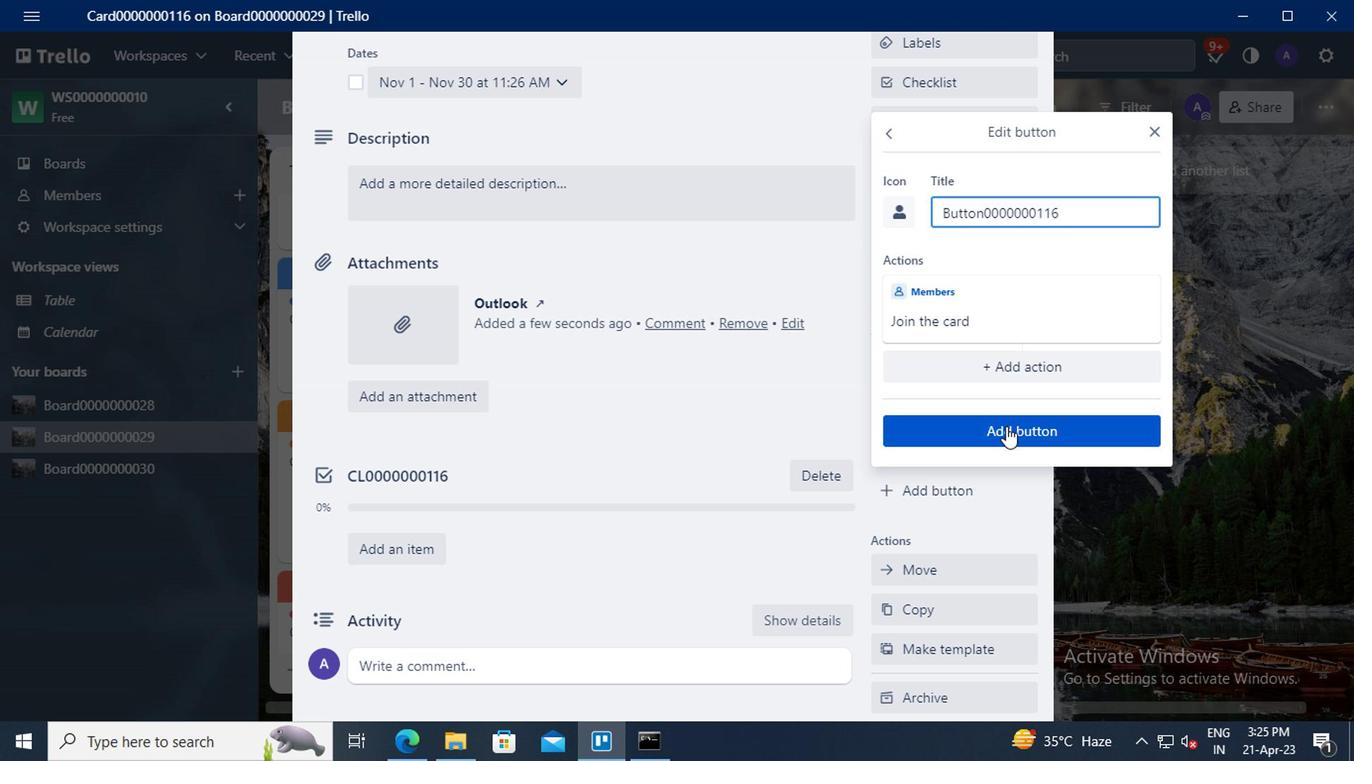 
Action: Mouse pressed left at (1001, 433)
Screenshot: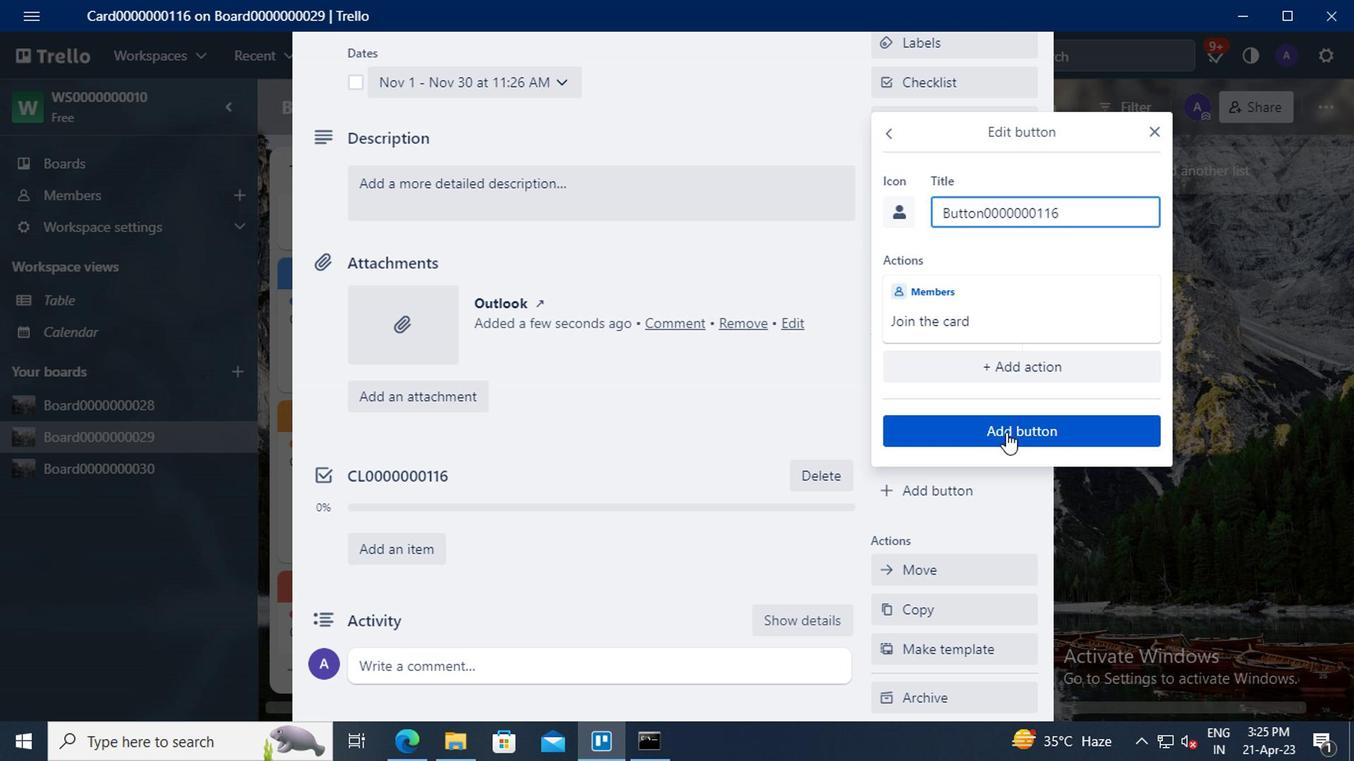 
Action: Mouse moved to (538, 431)
Screenshot: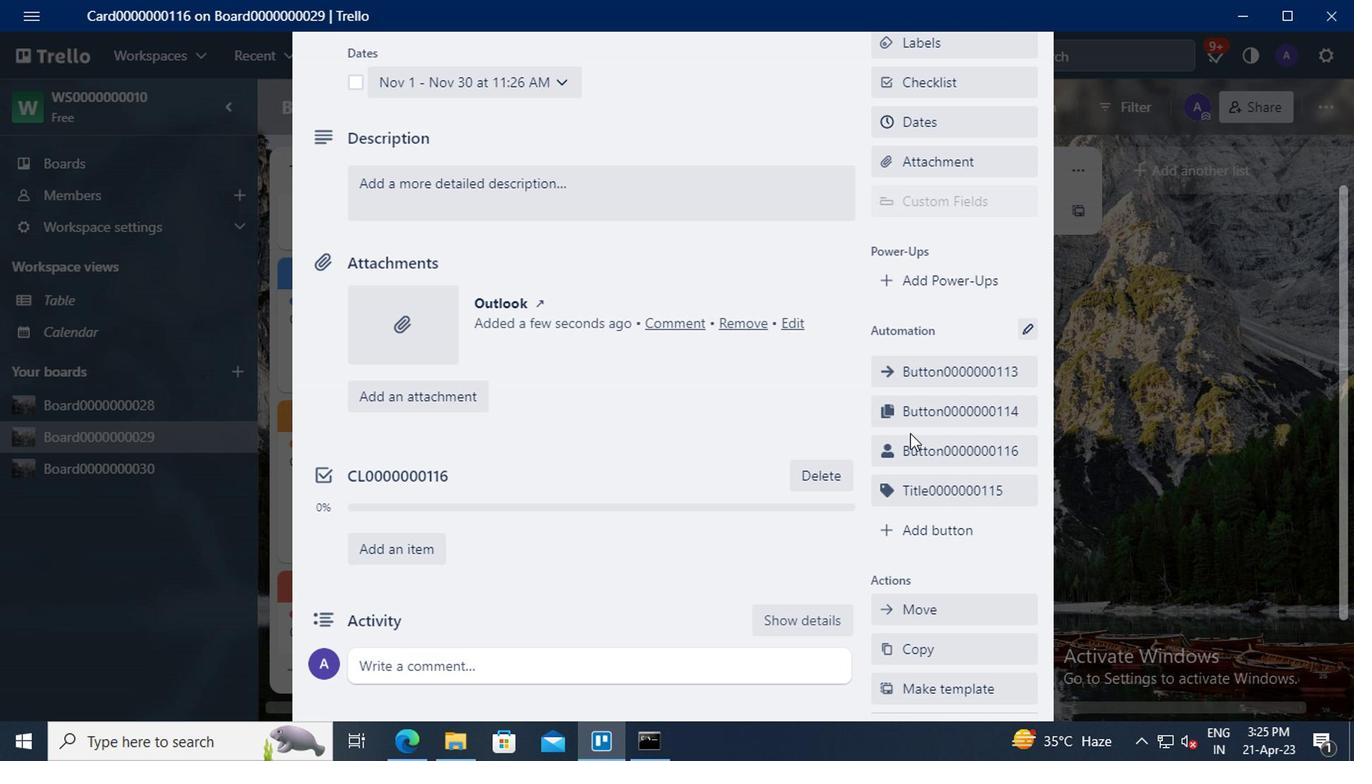
Action: Mouse scrolled (538, 432) with delta (0, 1)
Screenshot: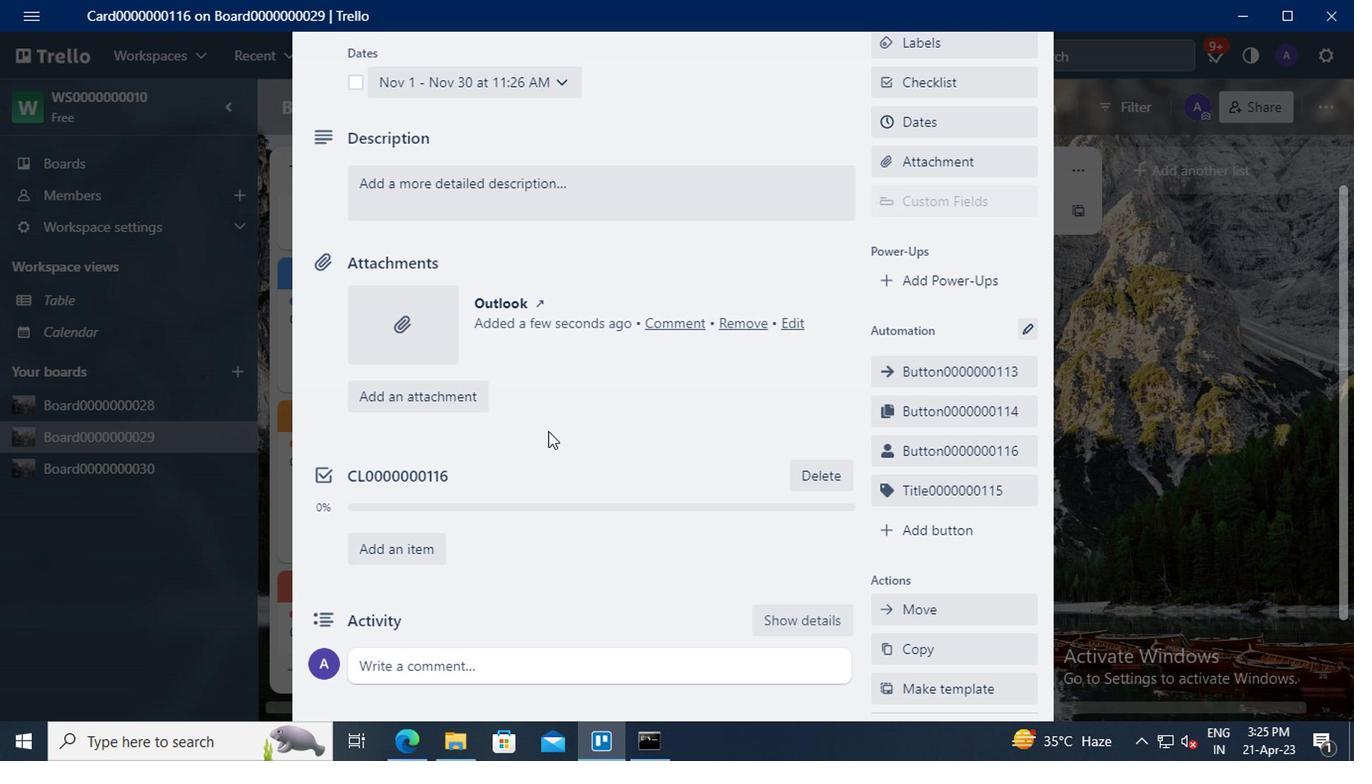 
Action: Mouse scrolled (538, 432) with delta (0, 1)
Screenshot: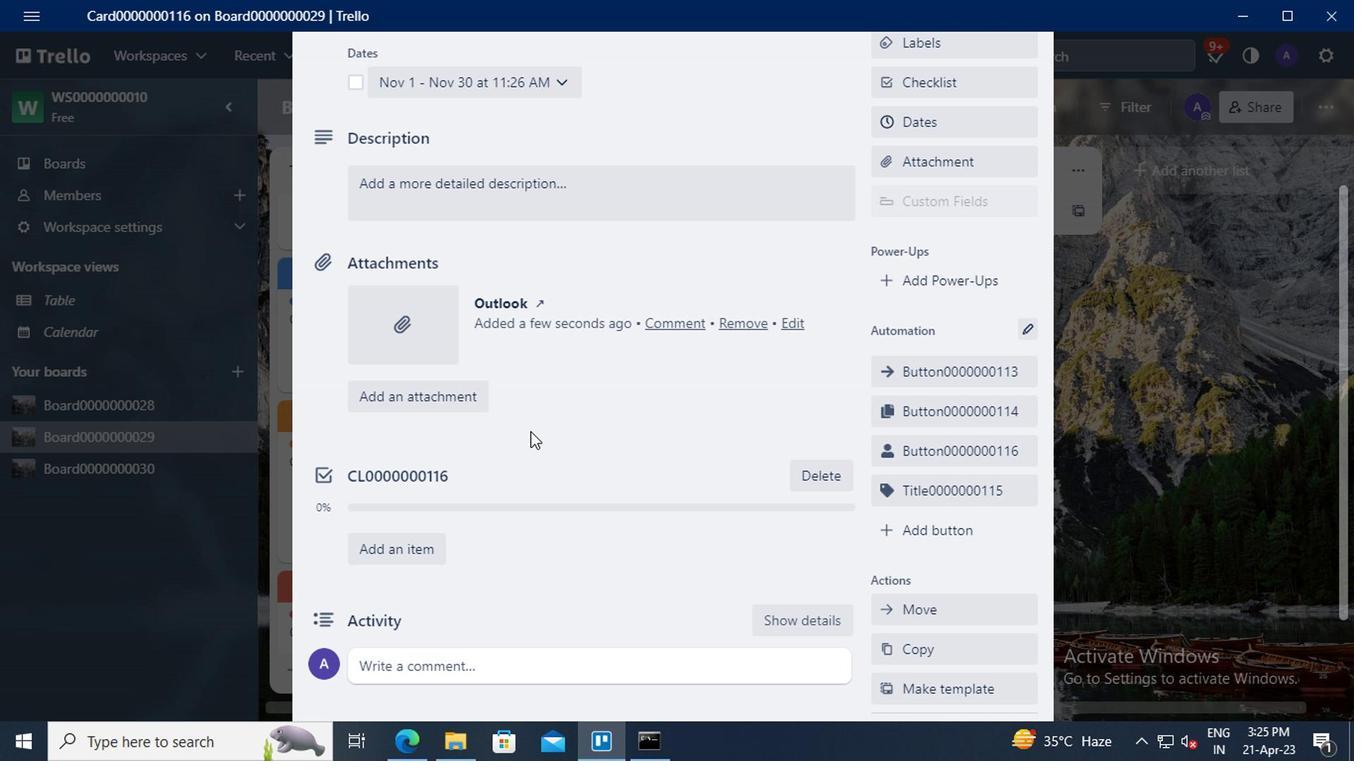 
Action: Mouse moved to (445, 397)
Screenshot: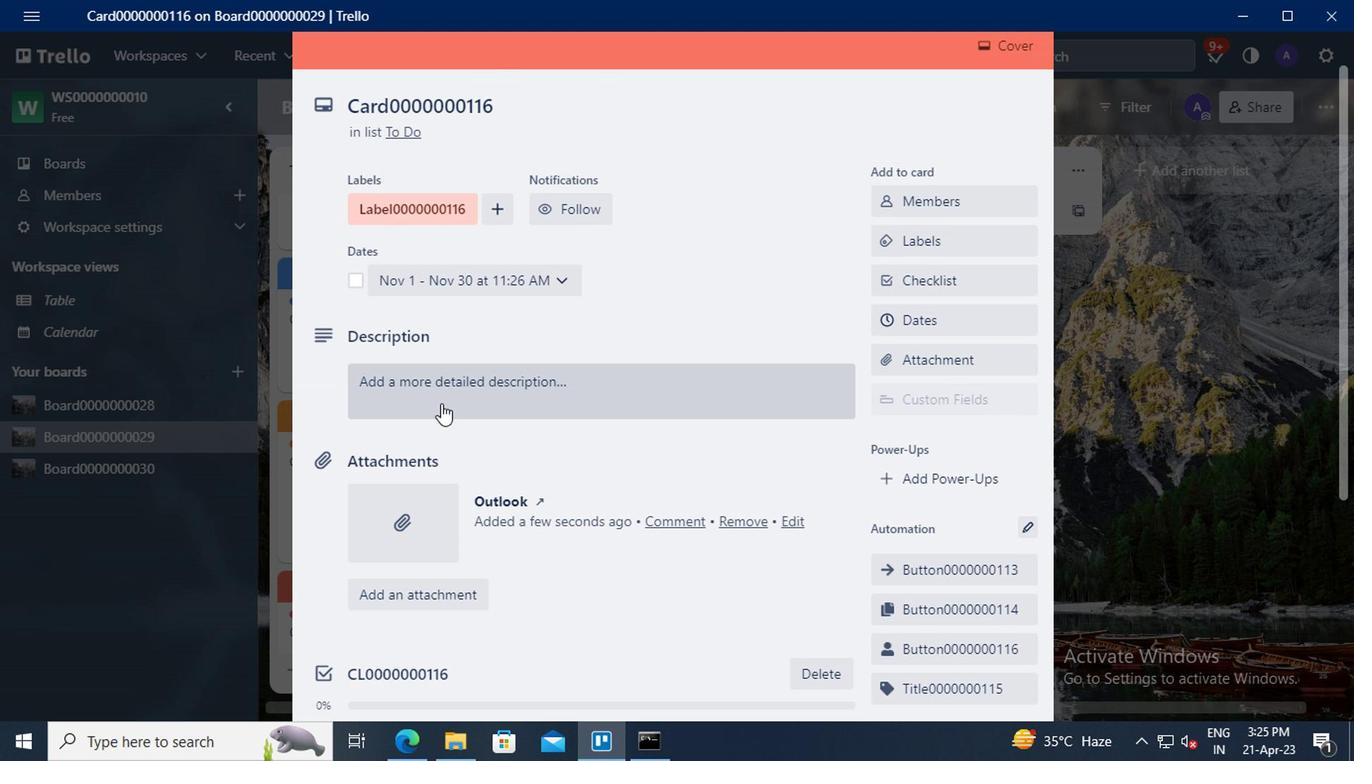 
Action: Mouse pressed left at (445, 397)
Screenshot: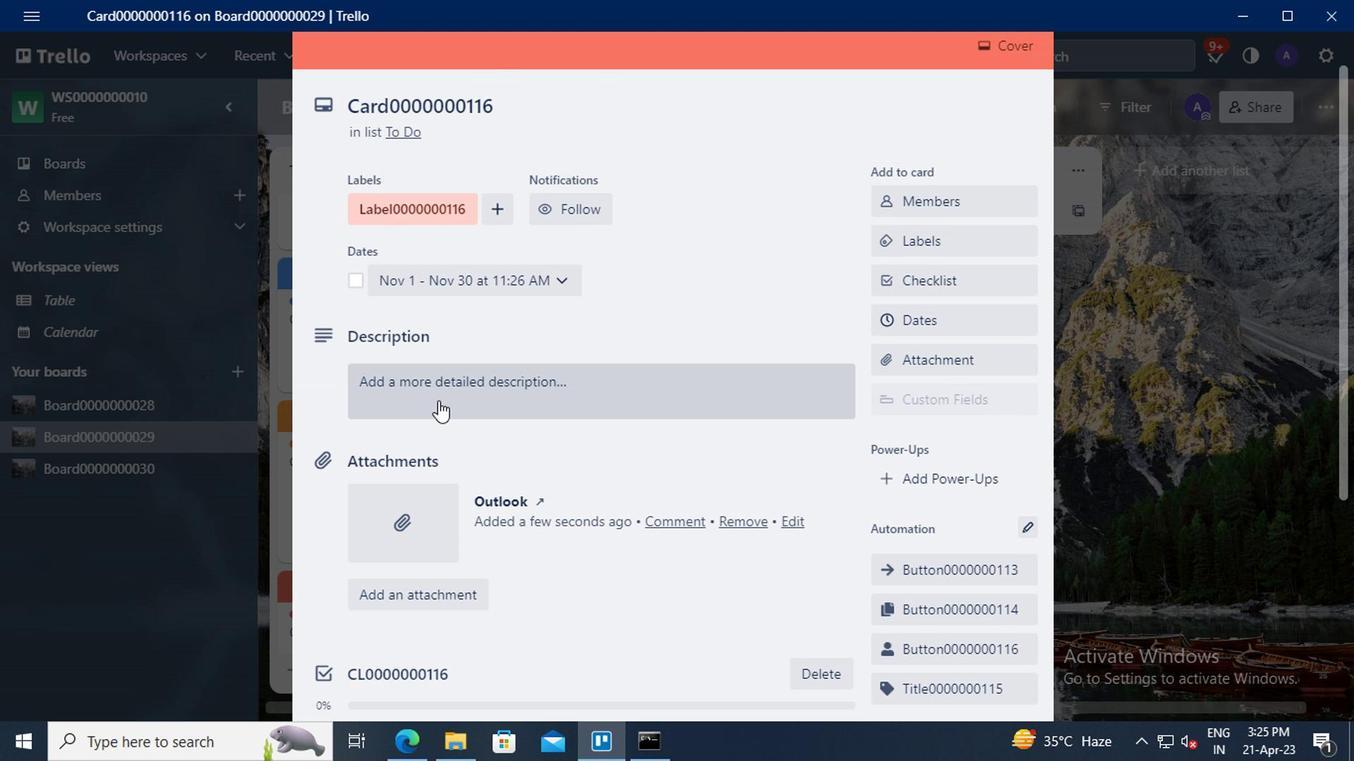 
Action: Mouse moved to (402, 445)
Screenshot: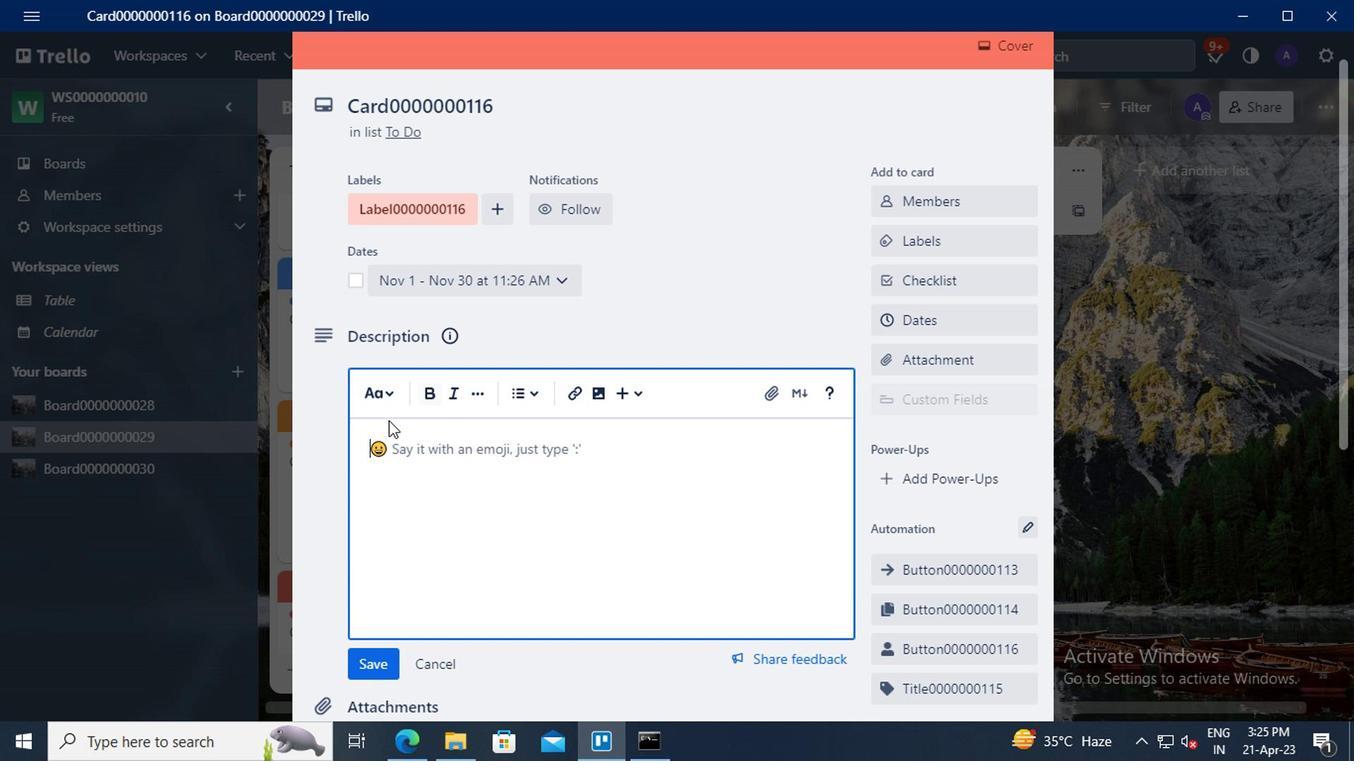 
Action: Mouse pressed left at (402, 445)
Screenshot: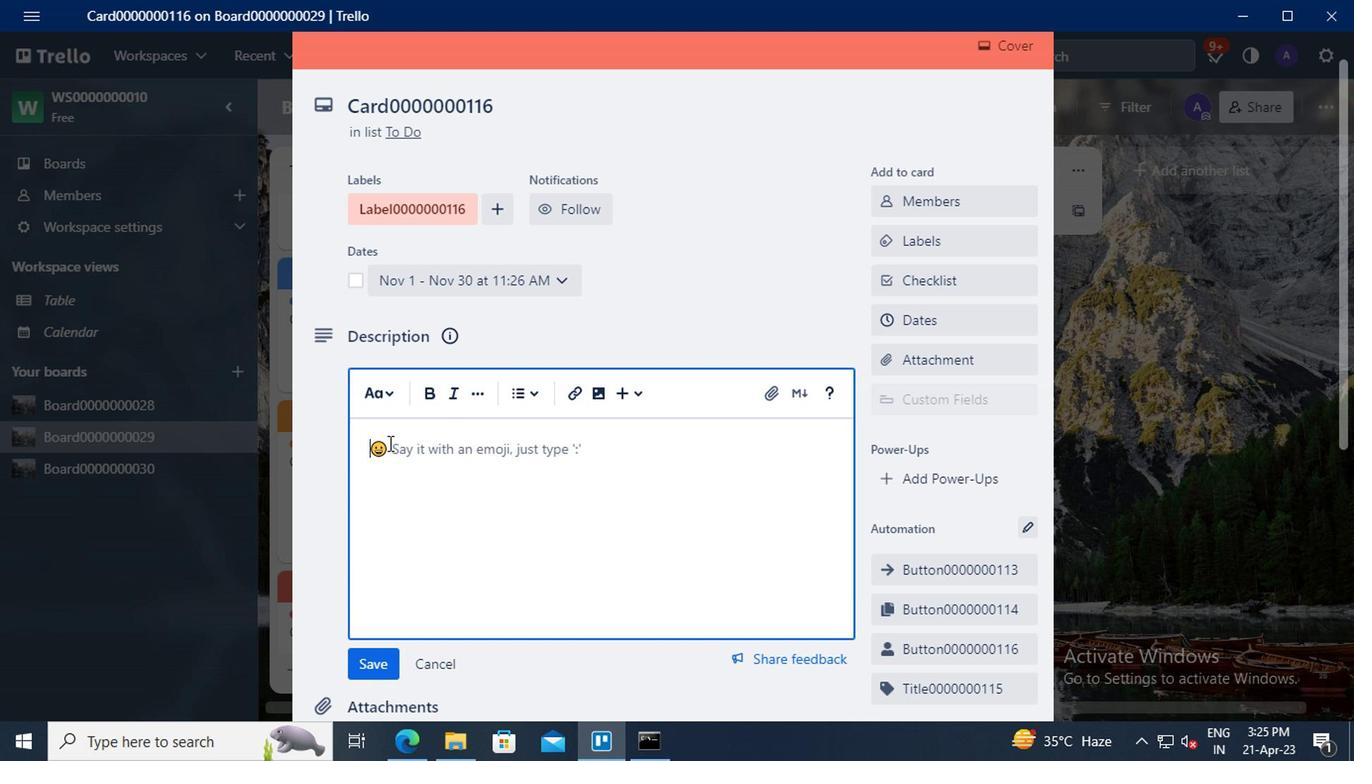 
Action: Key pressed <Key.shift>DS0000000116
Screenshot: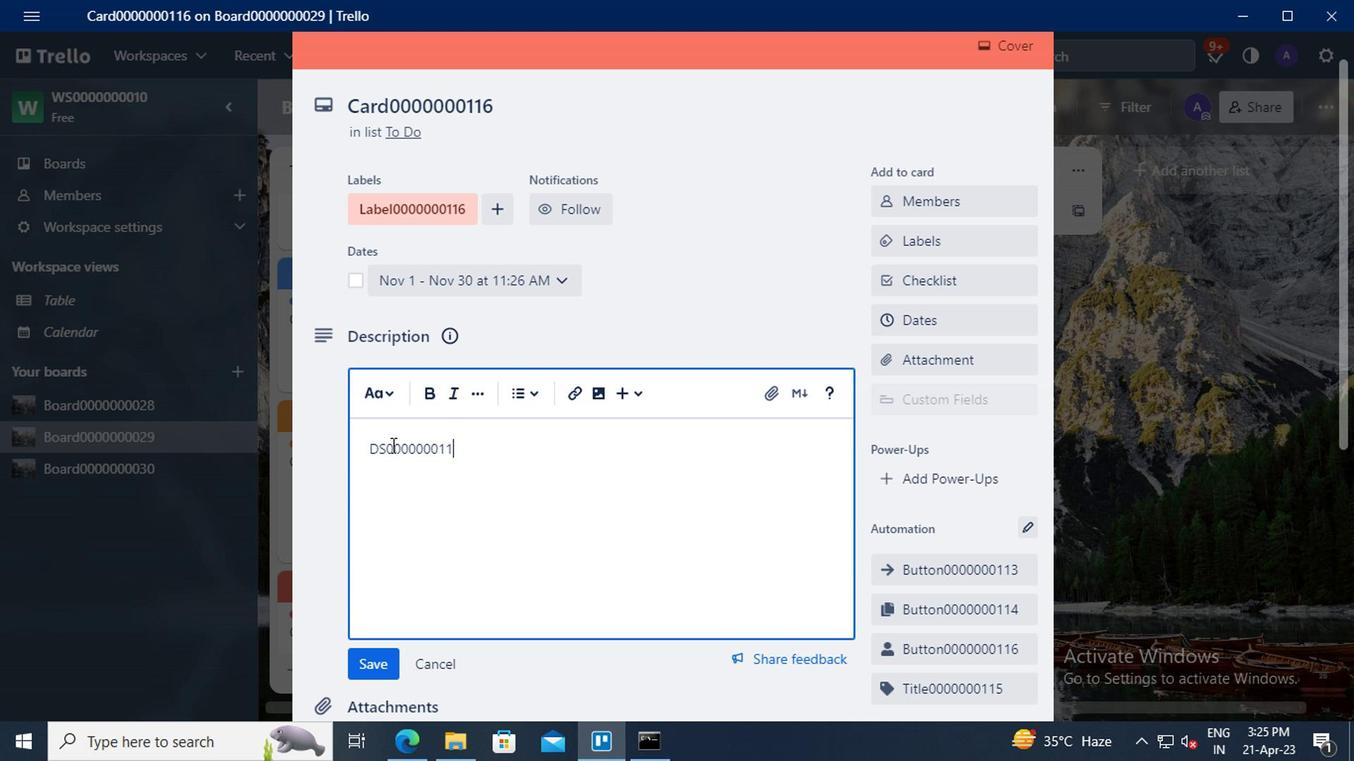 
Action: Mouse scrolled (402, 444) with delta (0, 0)
Screenshot: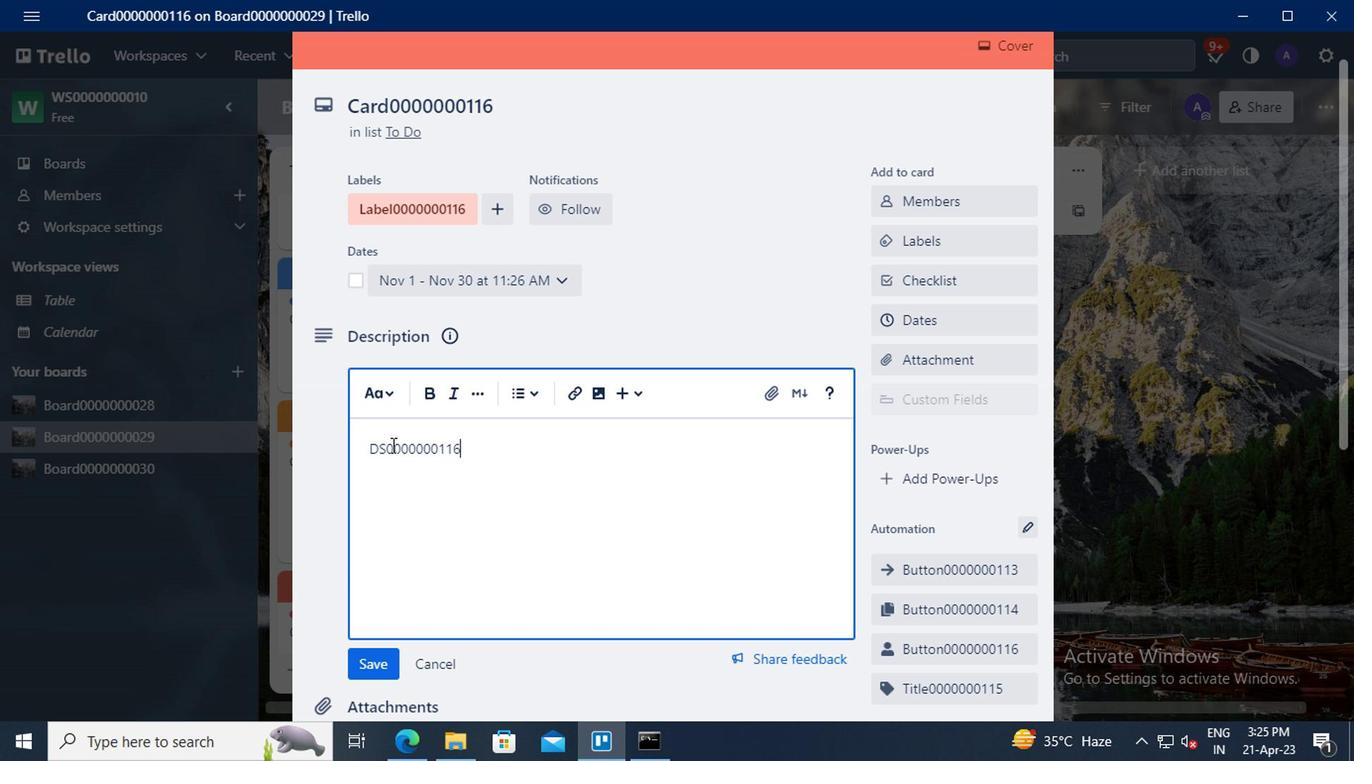 
Action: Mouse scrolled (402, 444) with delta (0, 0)
Screenshot: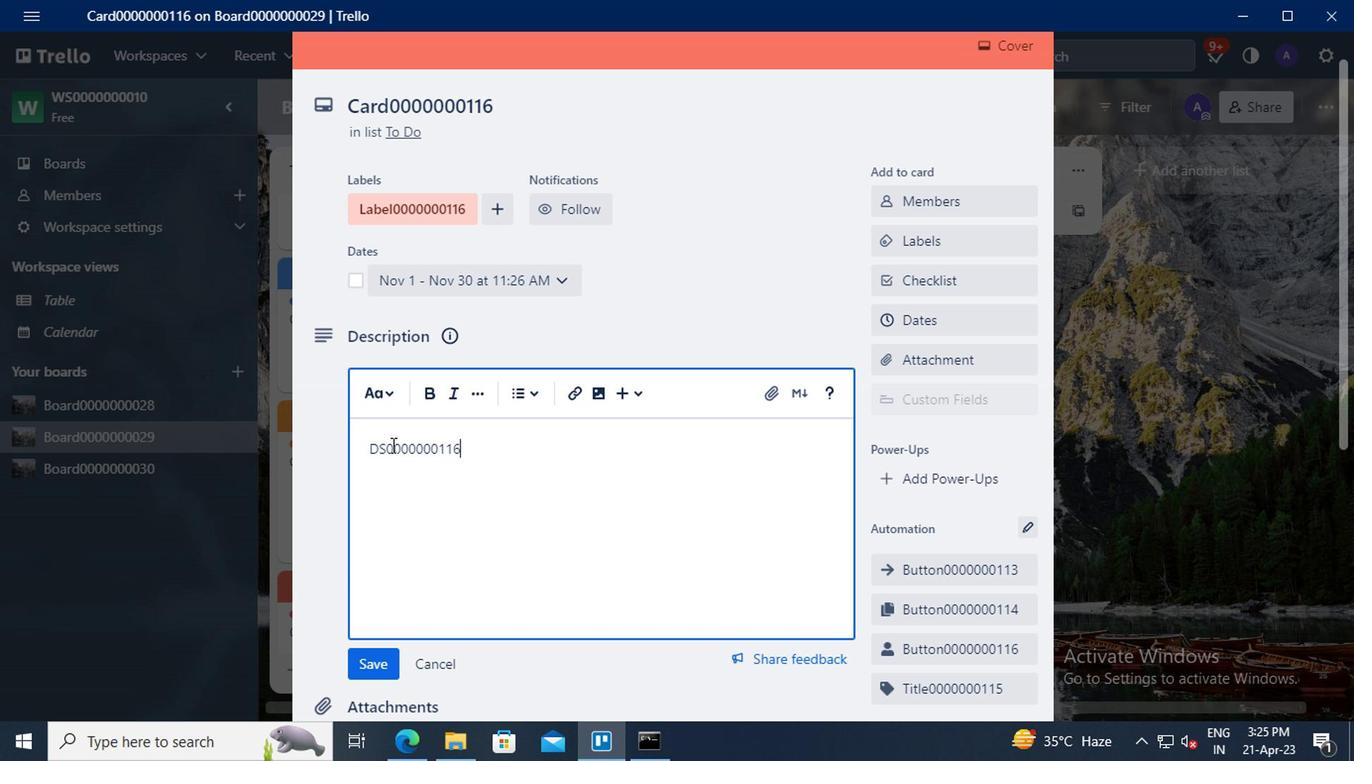 
Action: Mouse moved to (386, 468)
Screenshot: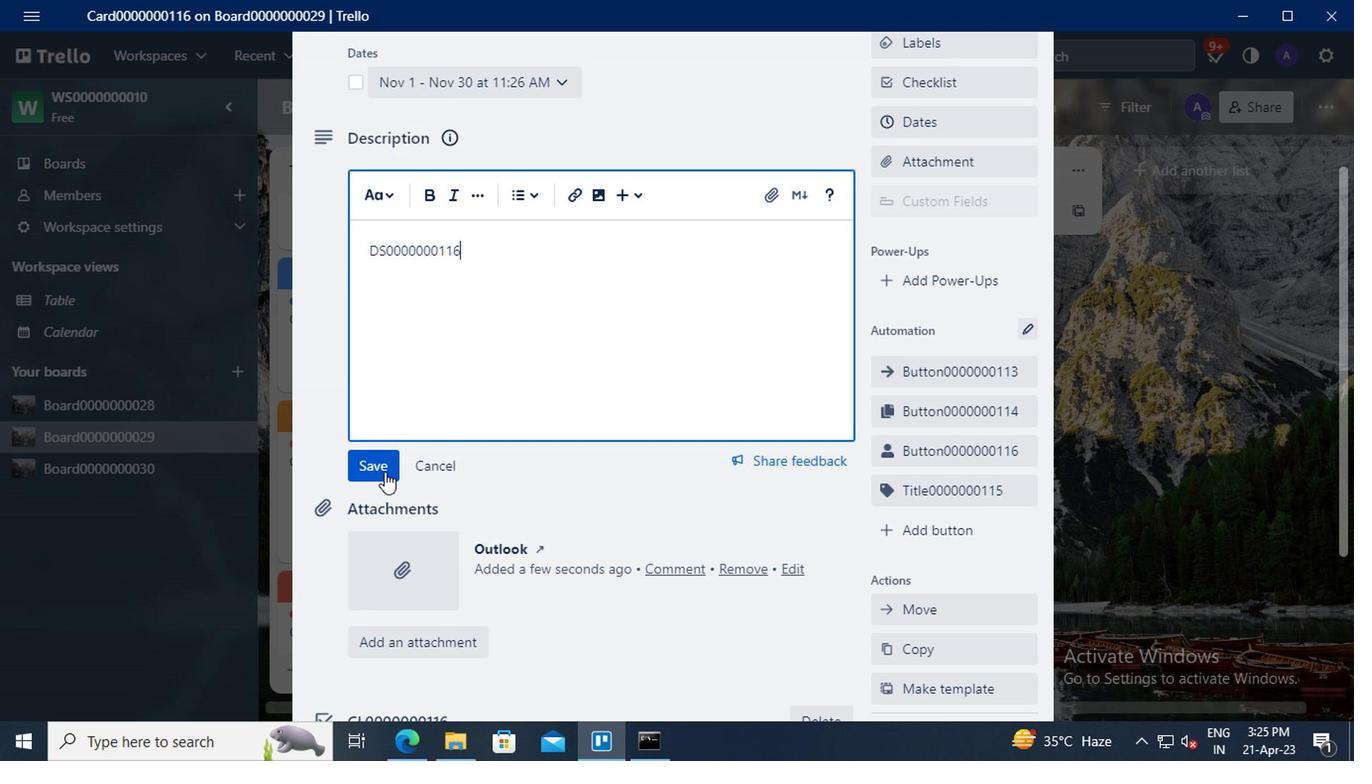 
Action: Mouse pressed left at (386, 468)
Screenshot: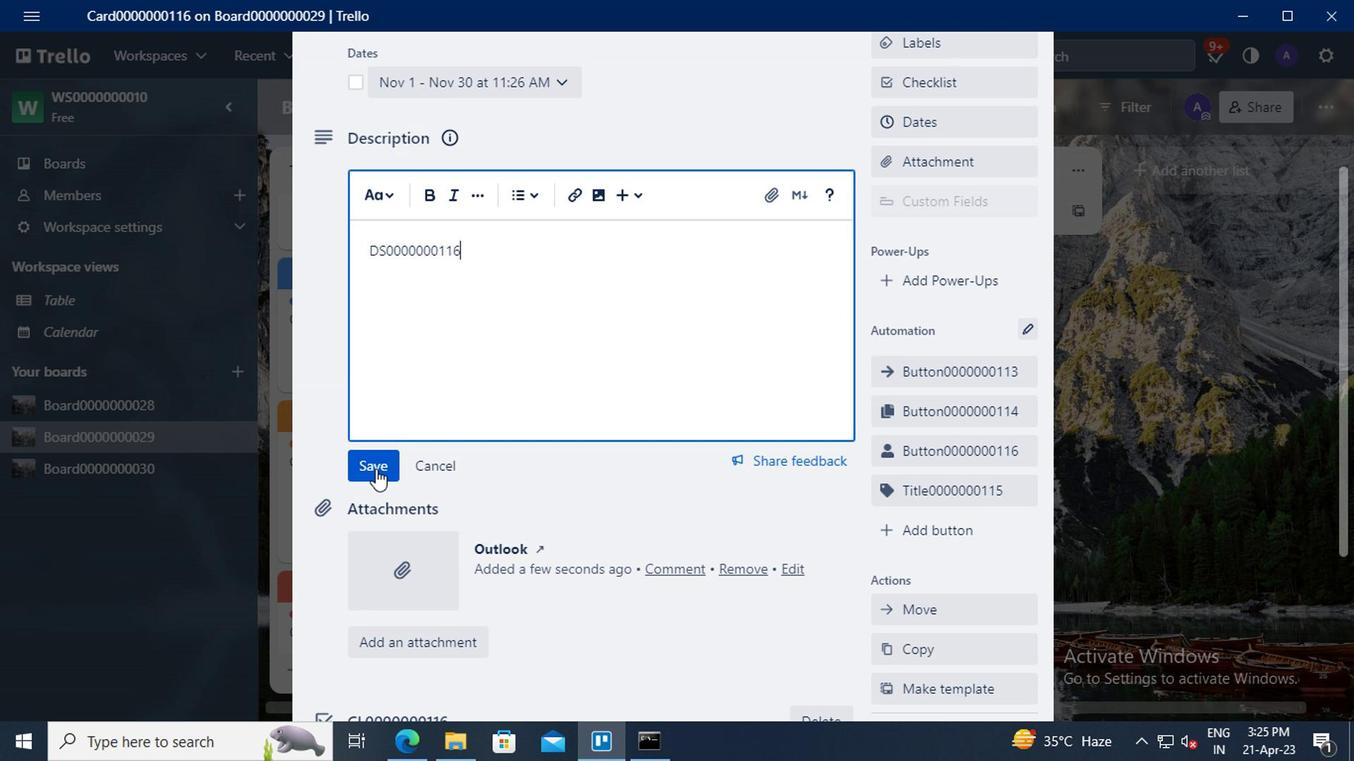 
Action: Mouse scrolled (386, 467) with delta (0, 0)
Screenshot: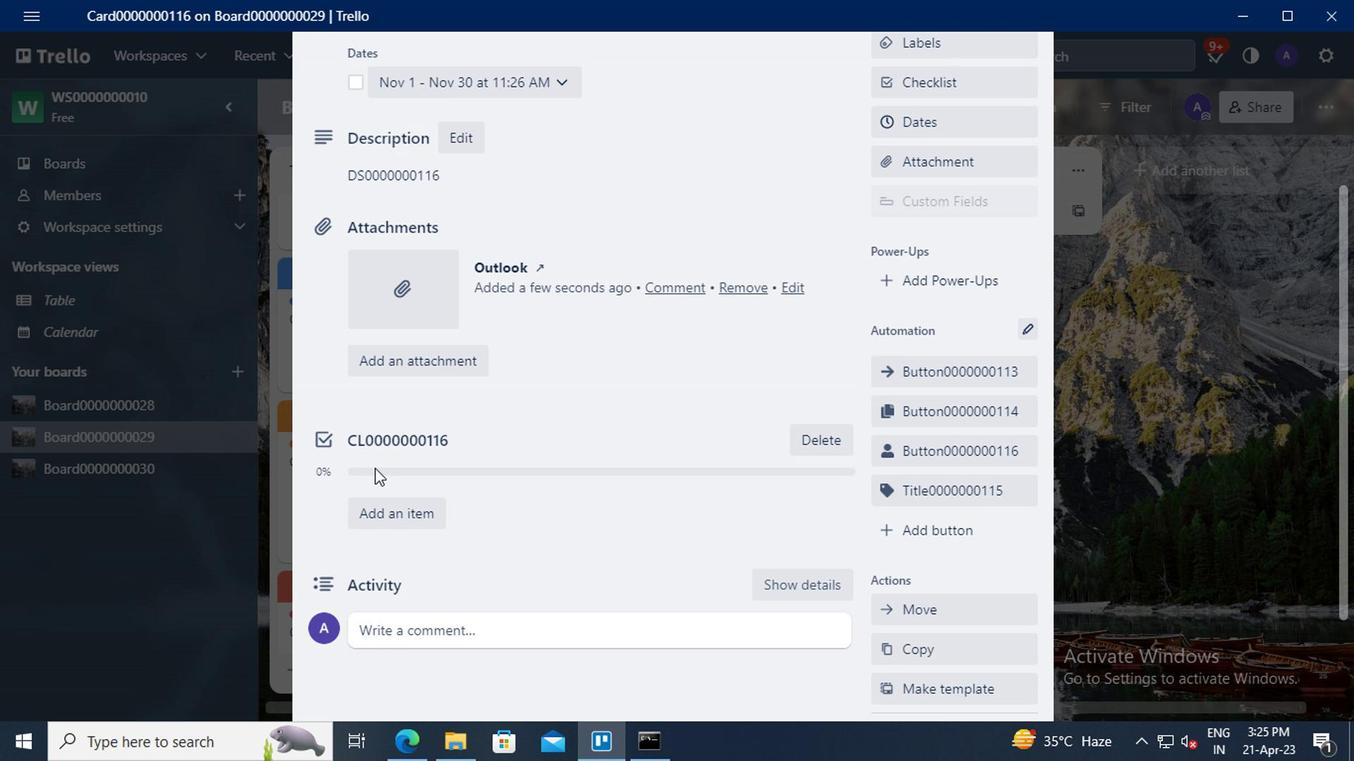 
Action: Mouse moved to (409, 522)
Screenshot: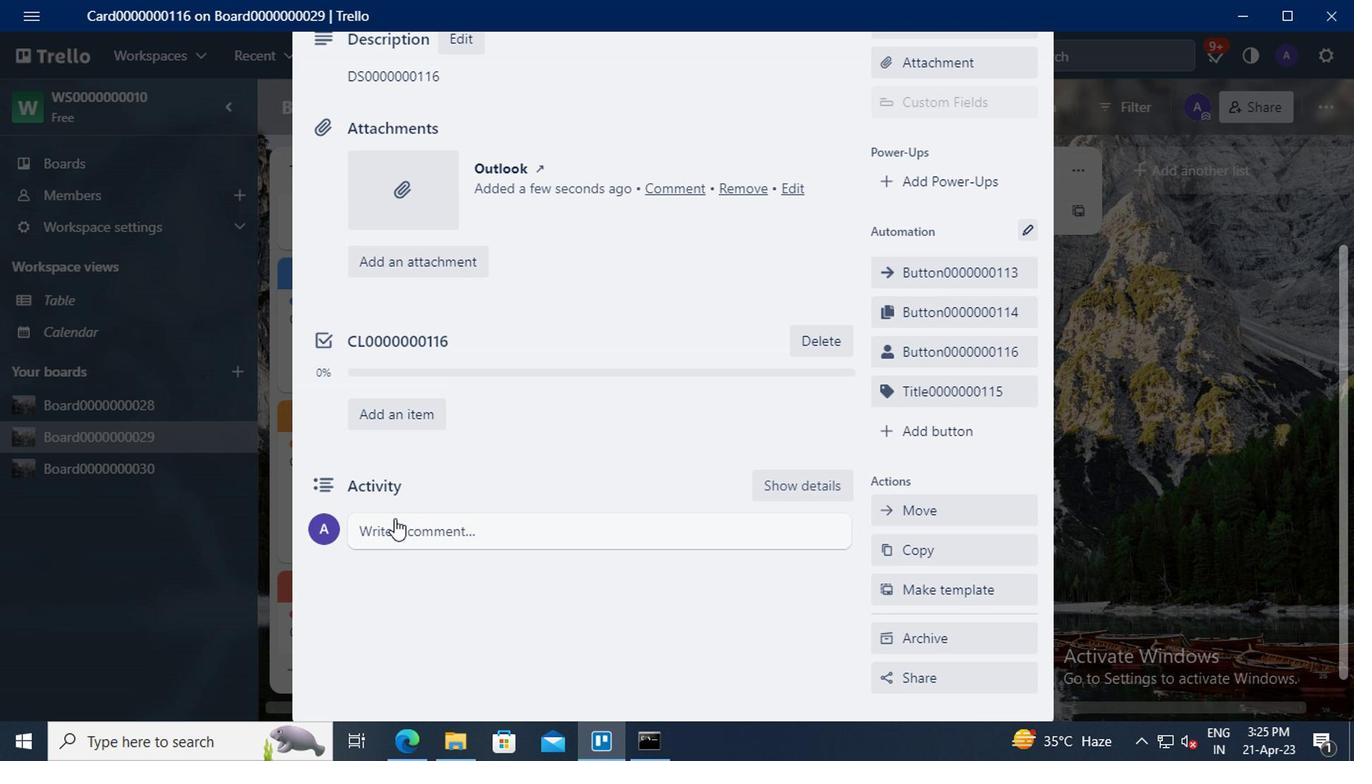 
Action: Mouse pressed left at (409, 522)
Screenshot: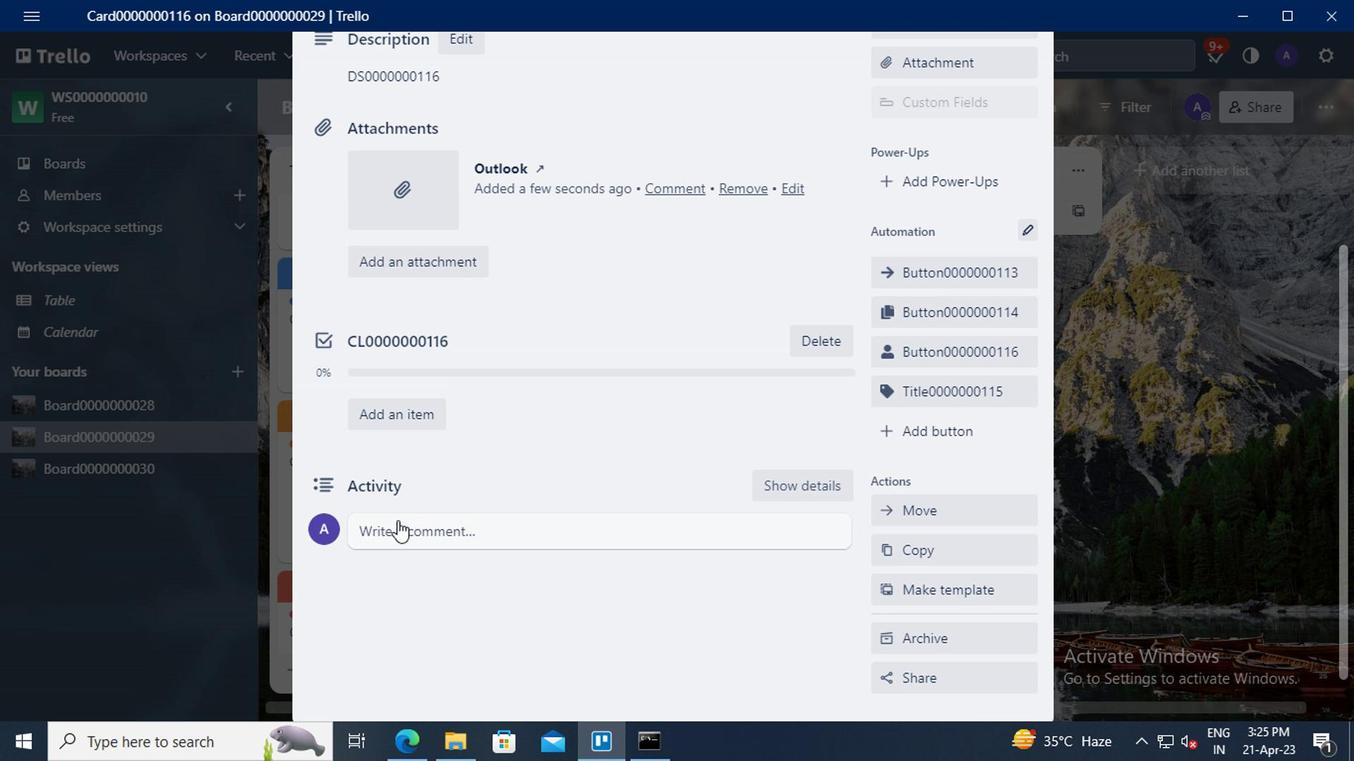 
Action: Key pressed <Key.shift>CM0000000116
Screenshot: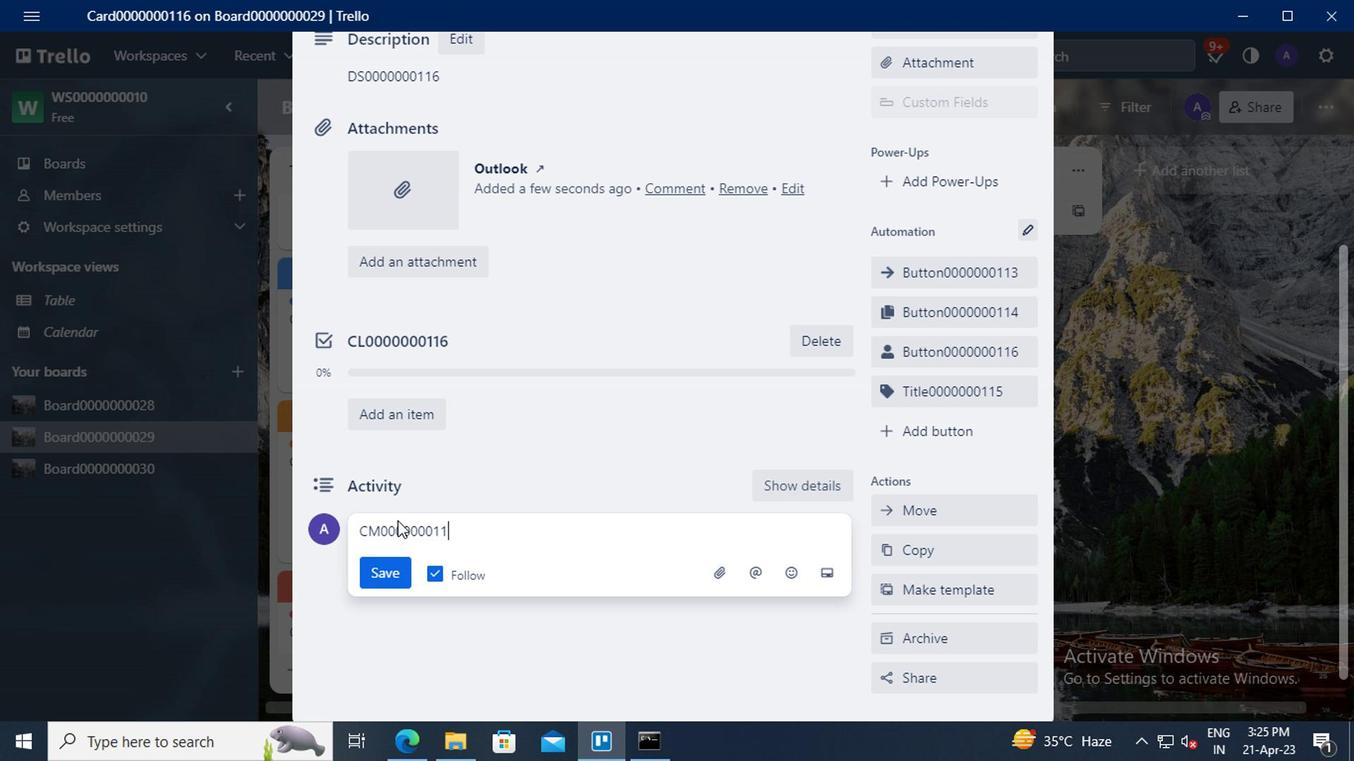 
Action: Mouse moved to (407, 581)
Screenshot: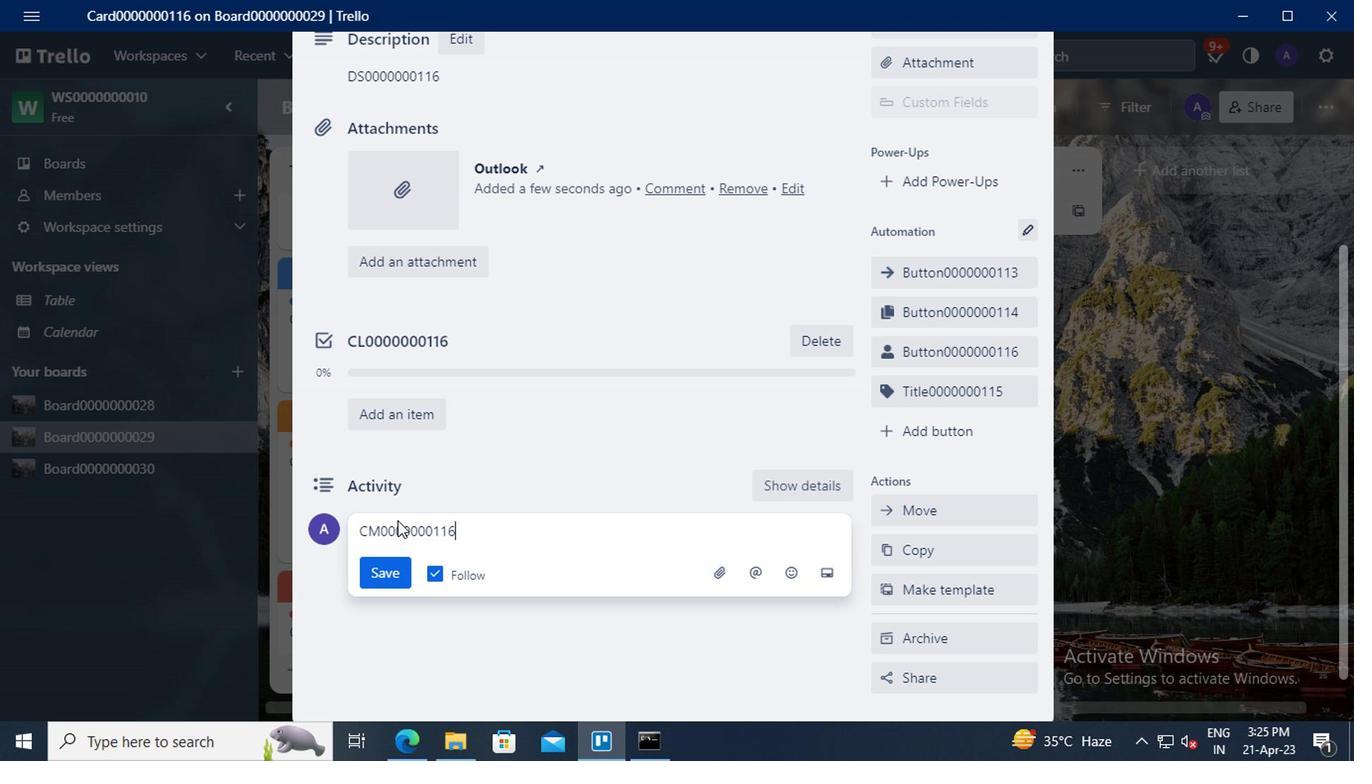 
Action: Mouse pressed left at (407, 581)
Screenshot: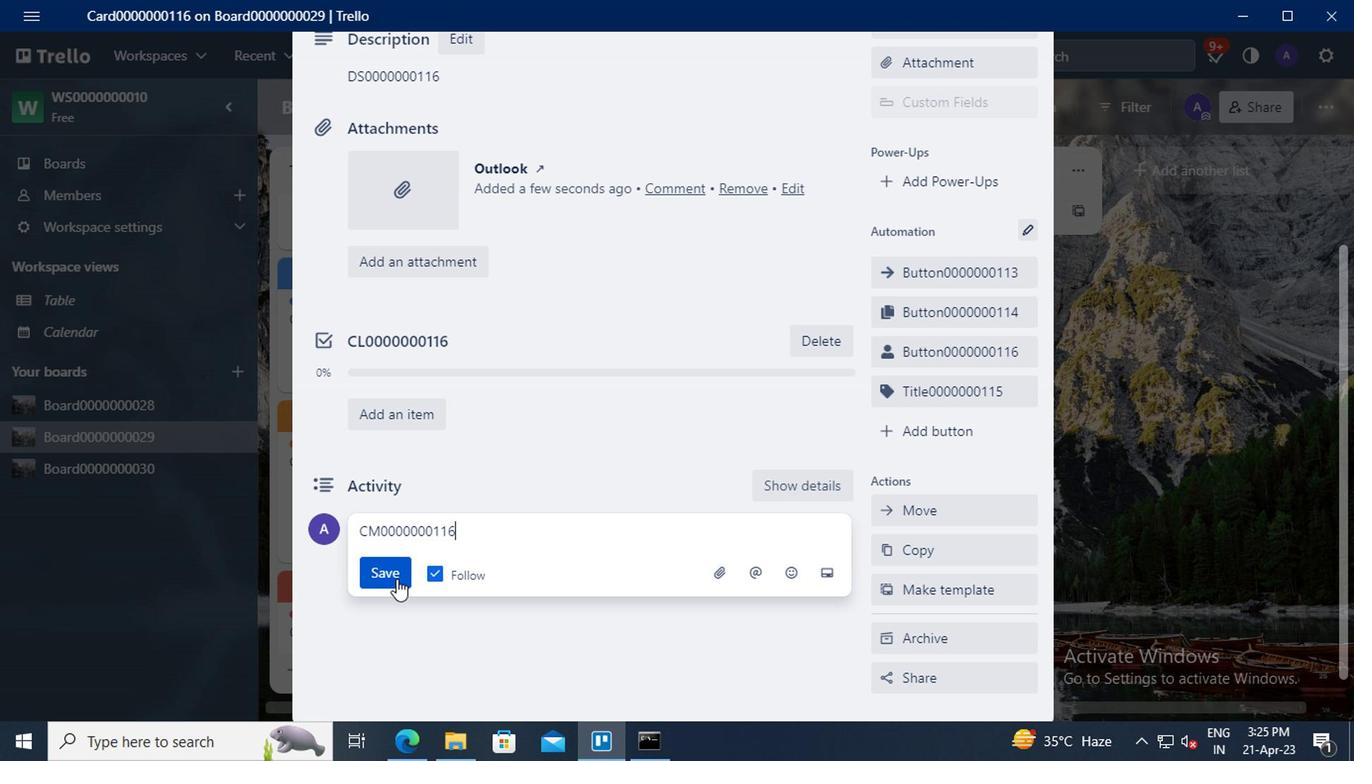 
